Task: Search one way flight ticket for 2 adults, 2 children, 2 infants in seat in first from Montrose: Montrose Regional Airport to Riverton: Central Wyoming Regional Airport (was Riverton Regional) on 5-4-2023. Choice of flights is United. Number of bags: 2 carry on bags. Price is upto 105000. Outbound departure time preference is 0:00.
Action: Mouse moved to (355, 334)
Screenshot: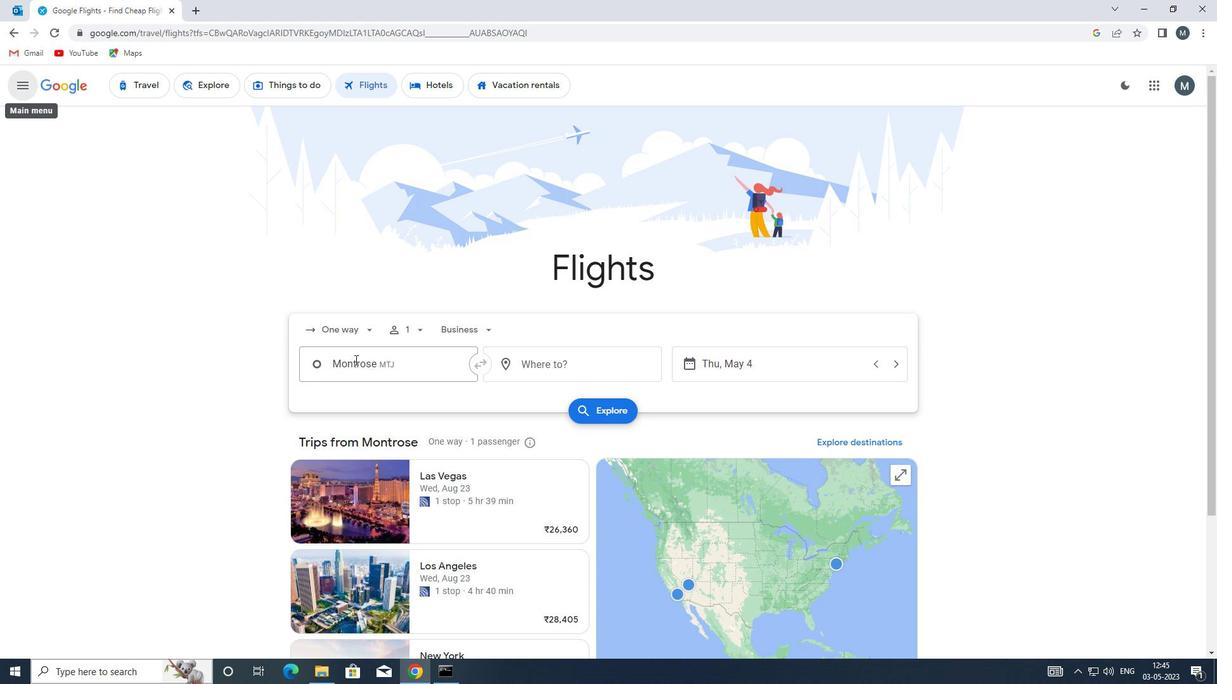 
Action: Mouse pressed left at (355, 334)
Screenshot: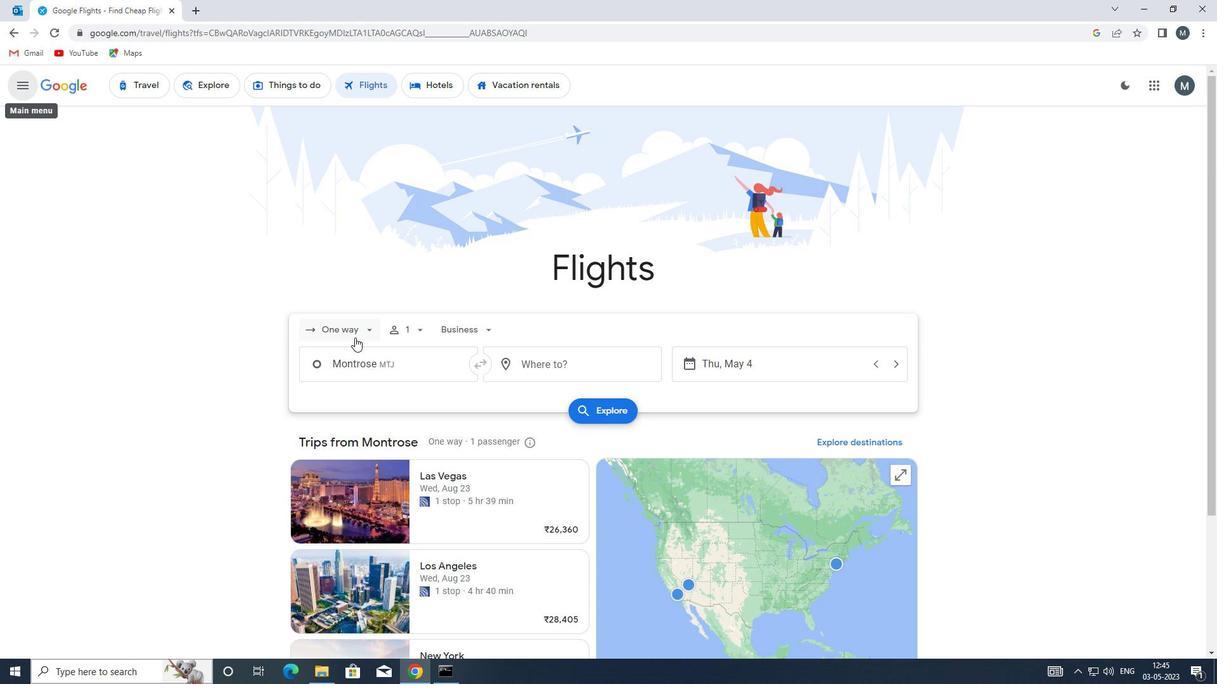 
Action: Mouse moved to (377, 388)
Screenshot: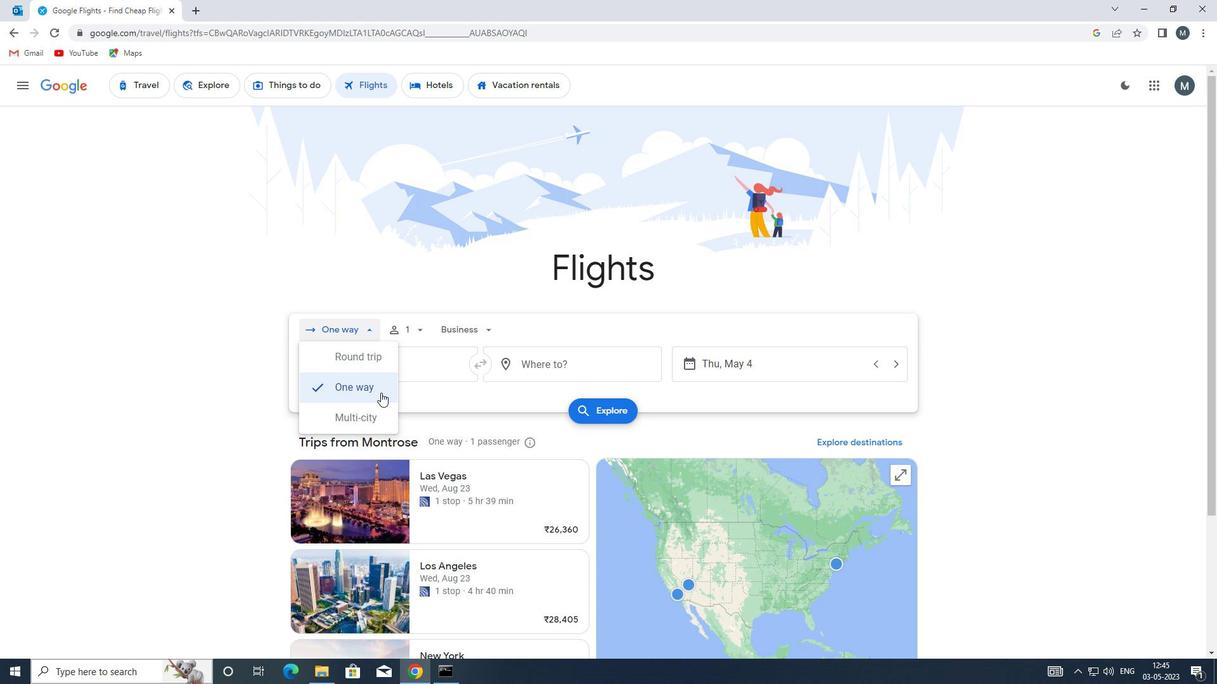 
Action: Mouse pressed left at (377, 388)
Screenshot: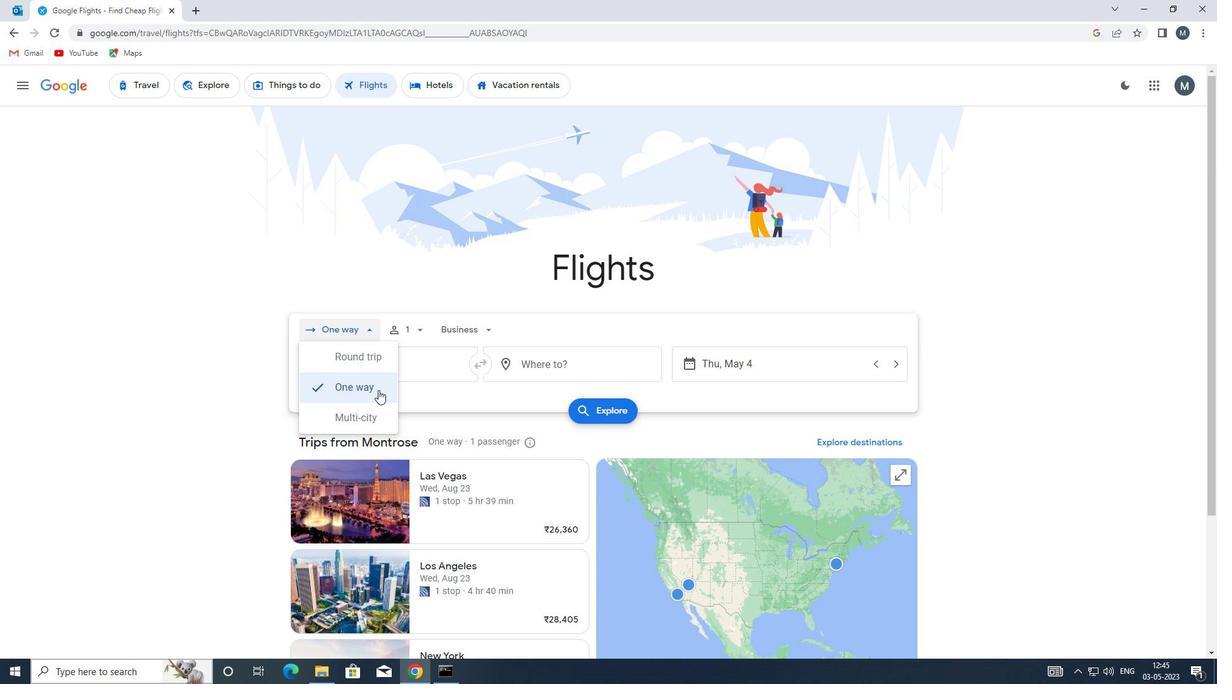 
Action: Mouse moved to (415, 327)
Screenshot: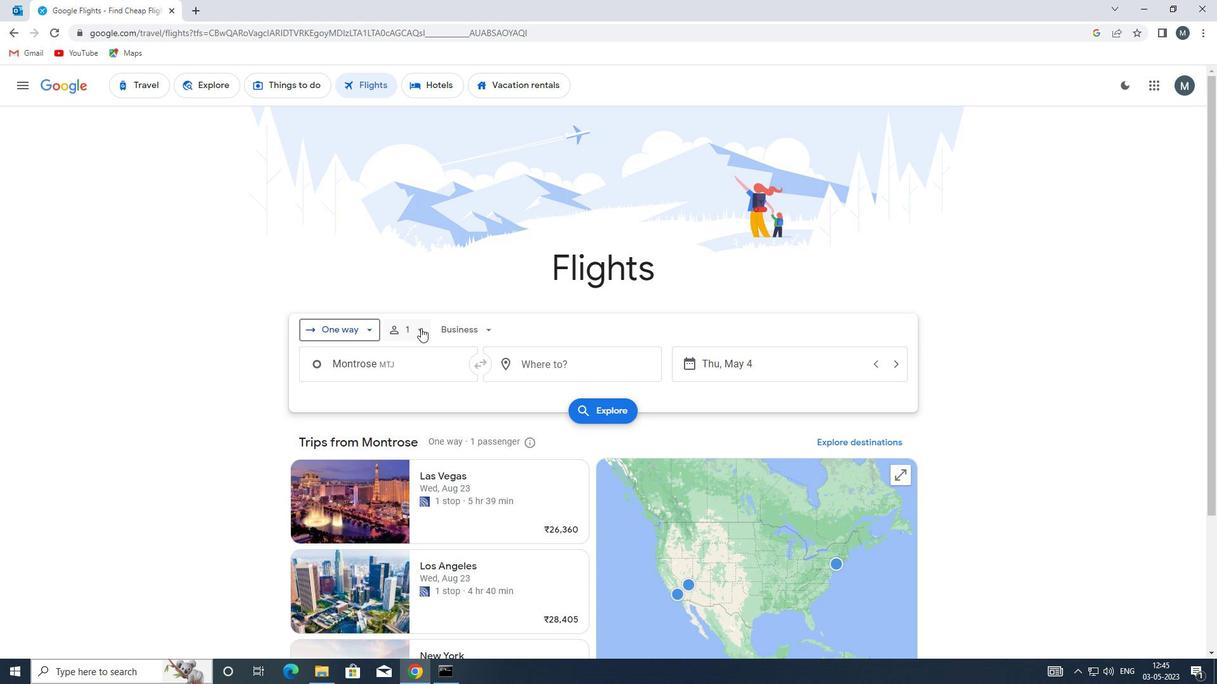 
Action: Mouse pressed left at (415, 327)
Screenshot: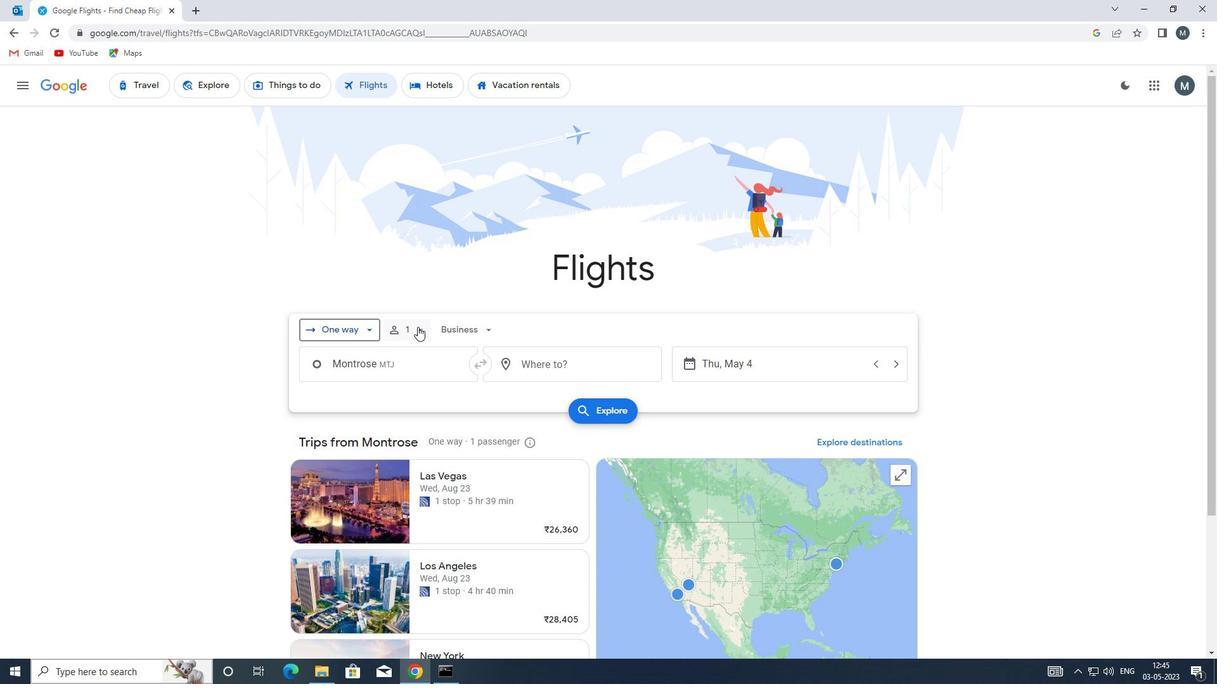 
Action: Mouse moved to (509, 360)
Screenshot: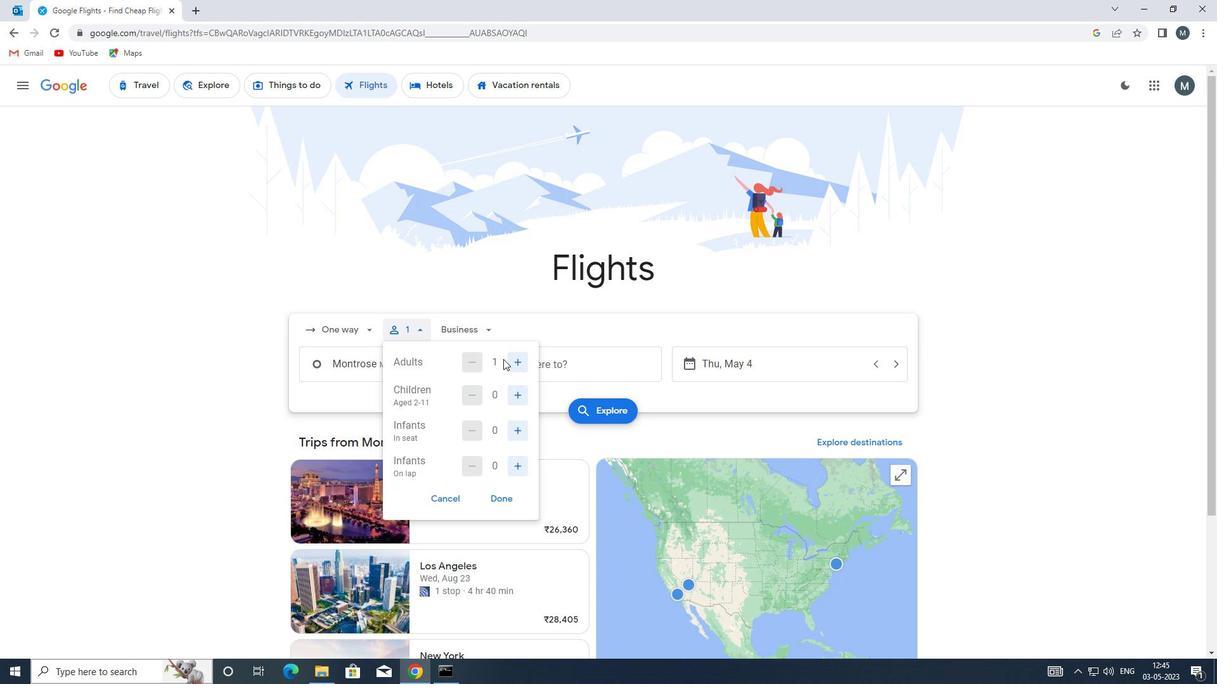 
Action: Mouse pressed left at (509, 360)
Screenshot: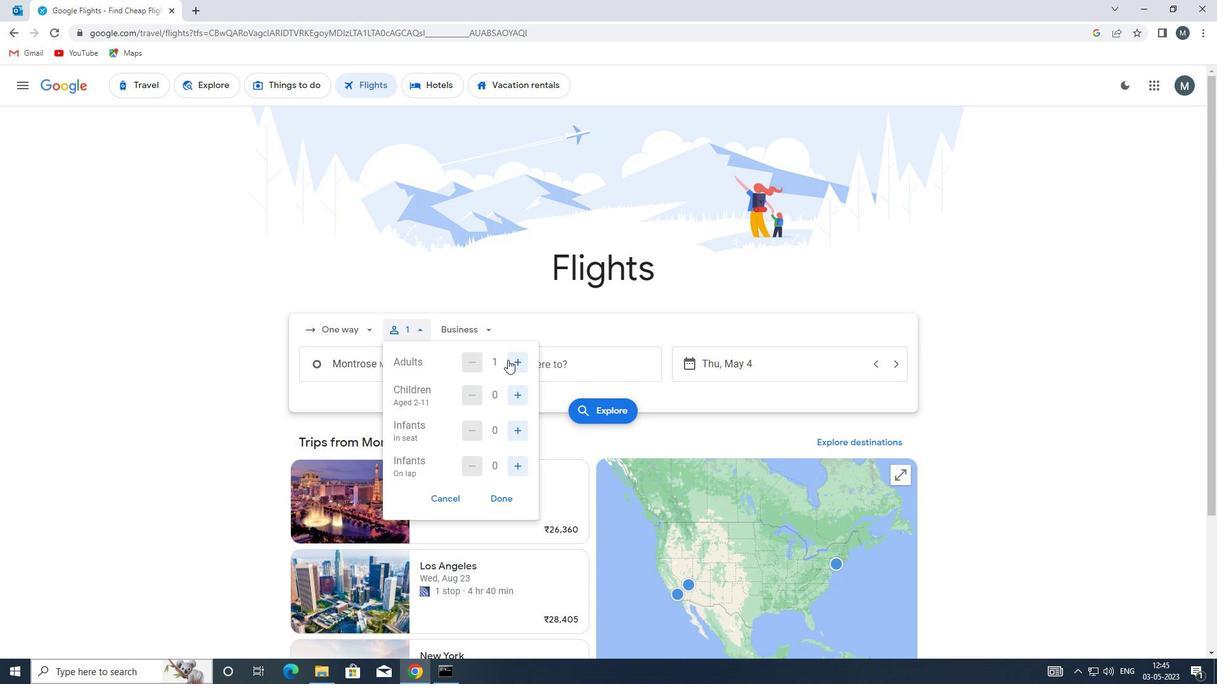 
Action: Mouse moved to (513, 394)
Screenshot: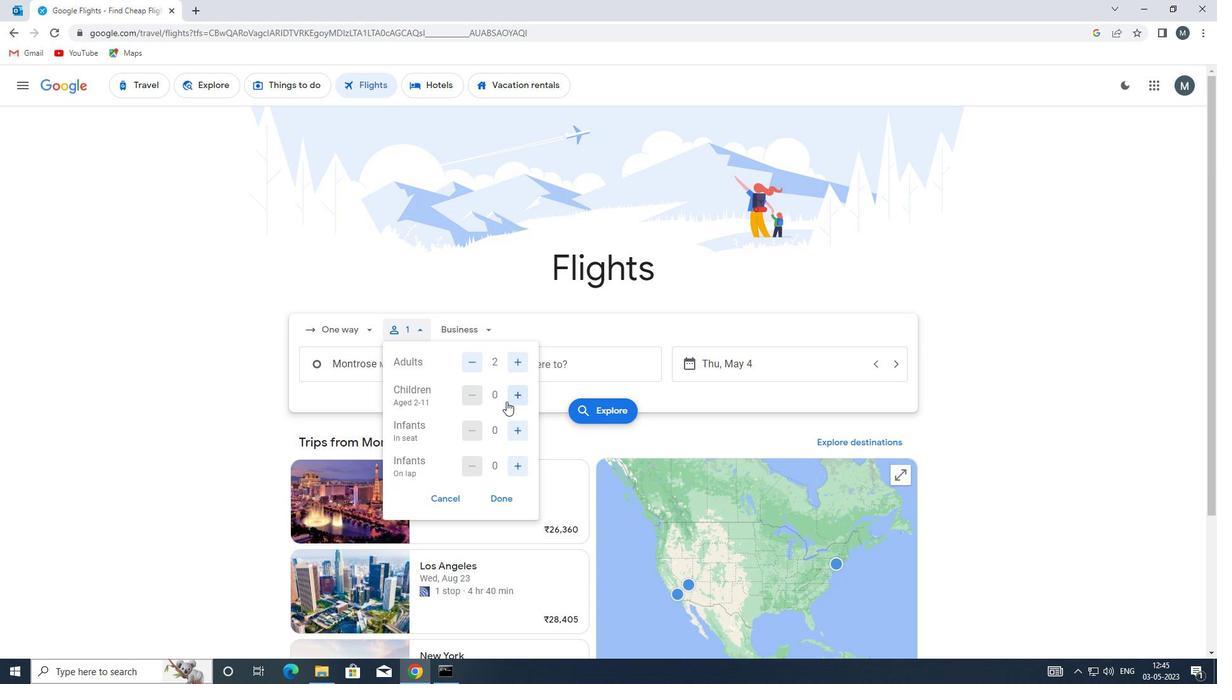 
Action: Mouse pressed left at (513, 394)
Screenshot: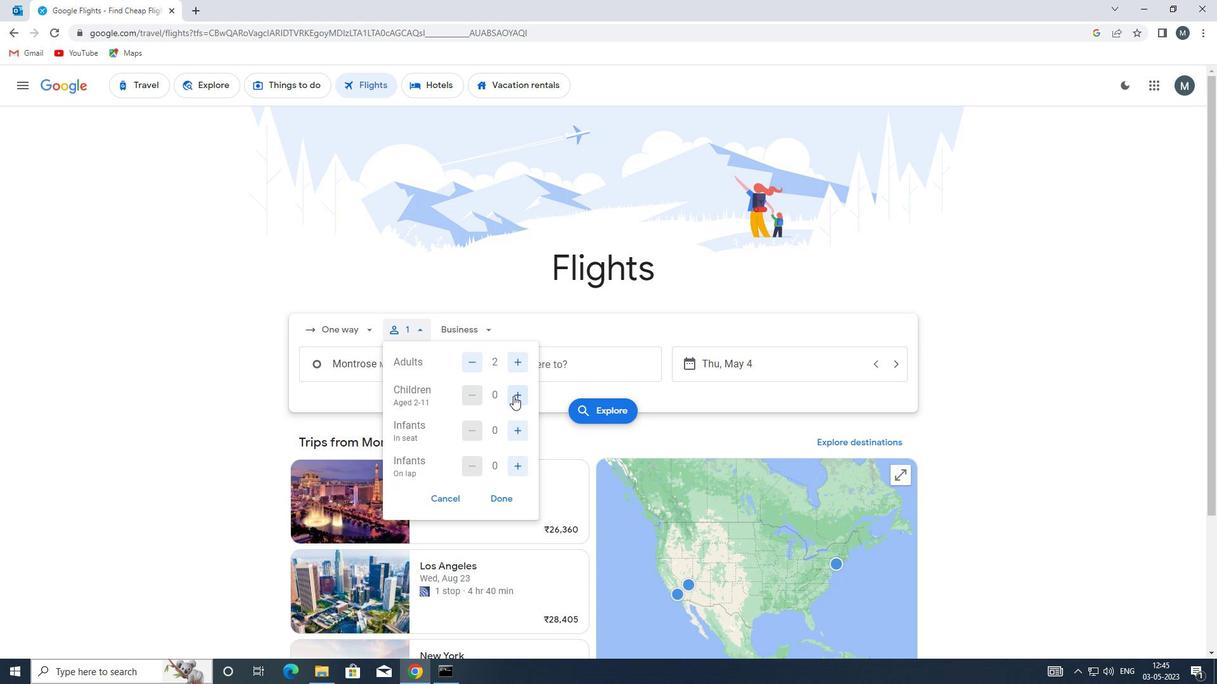 
Action: Mouse pressed left at (513, 394)
Screenshot: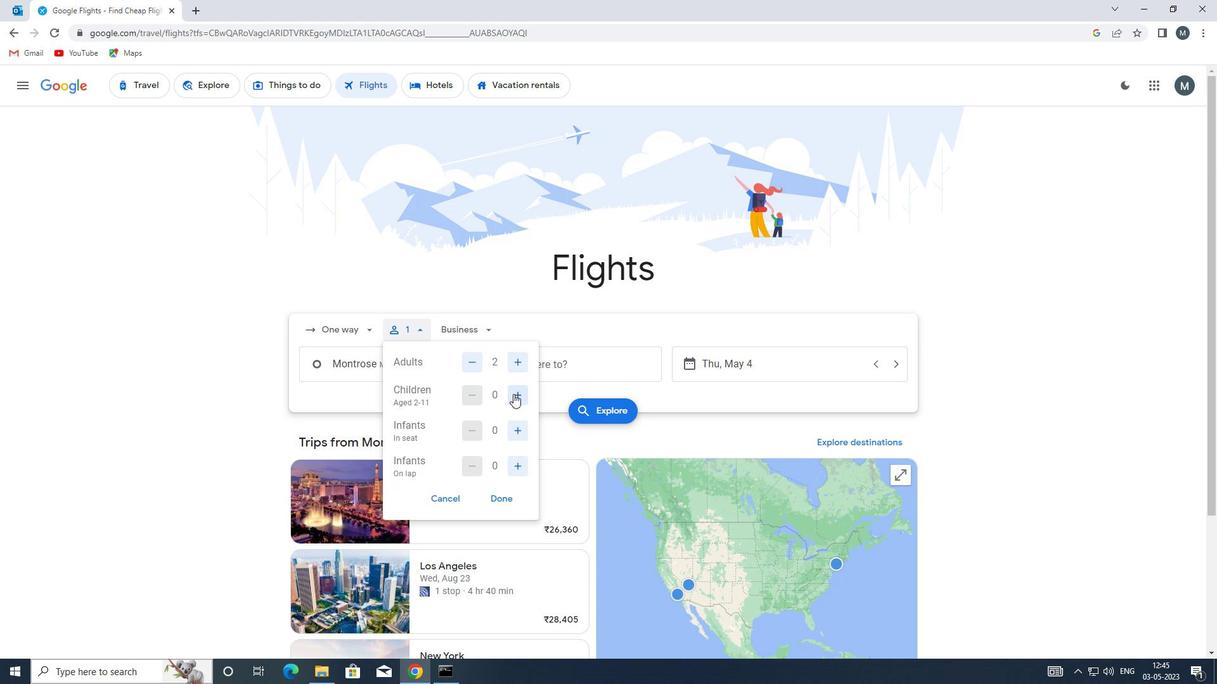 
Action: Mouse moved to (516, 427)
Screenshot: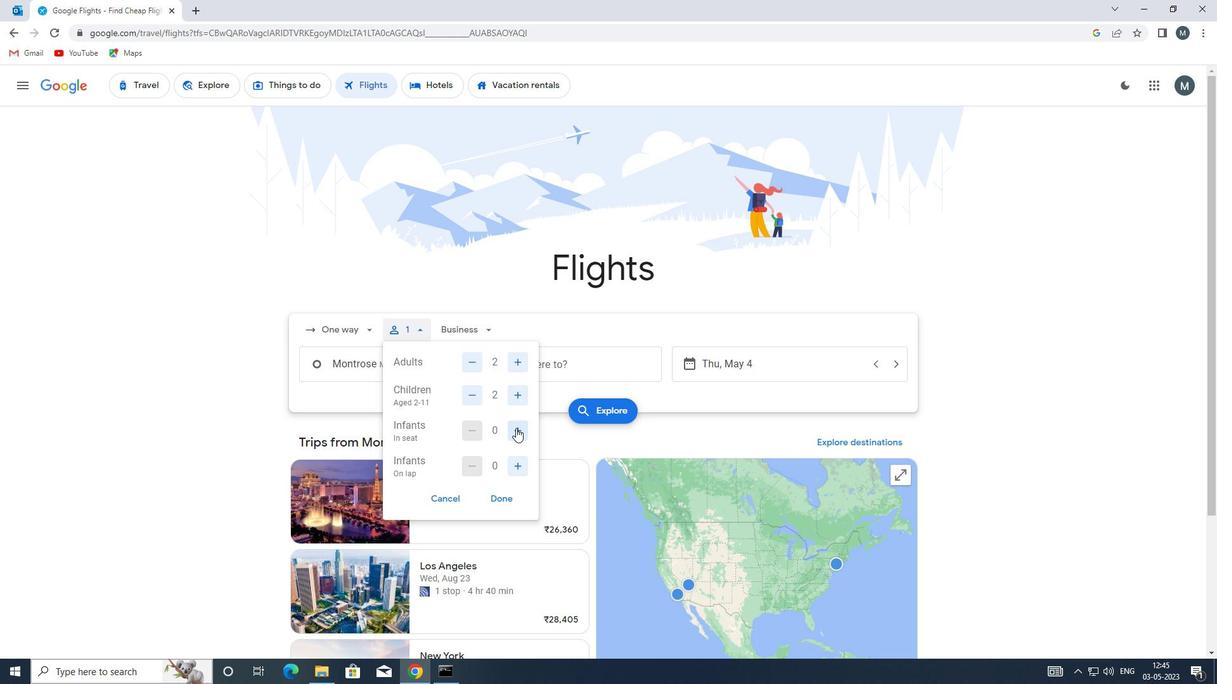 
Action: Mouse pressed left at (516, 427)
Screenshot: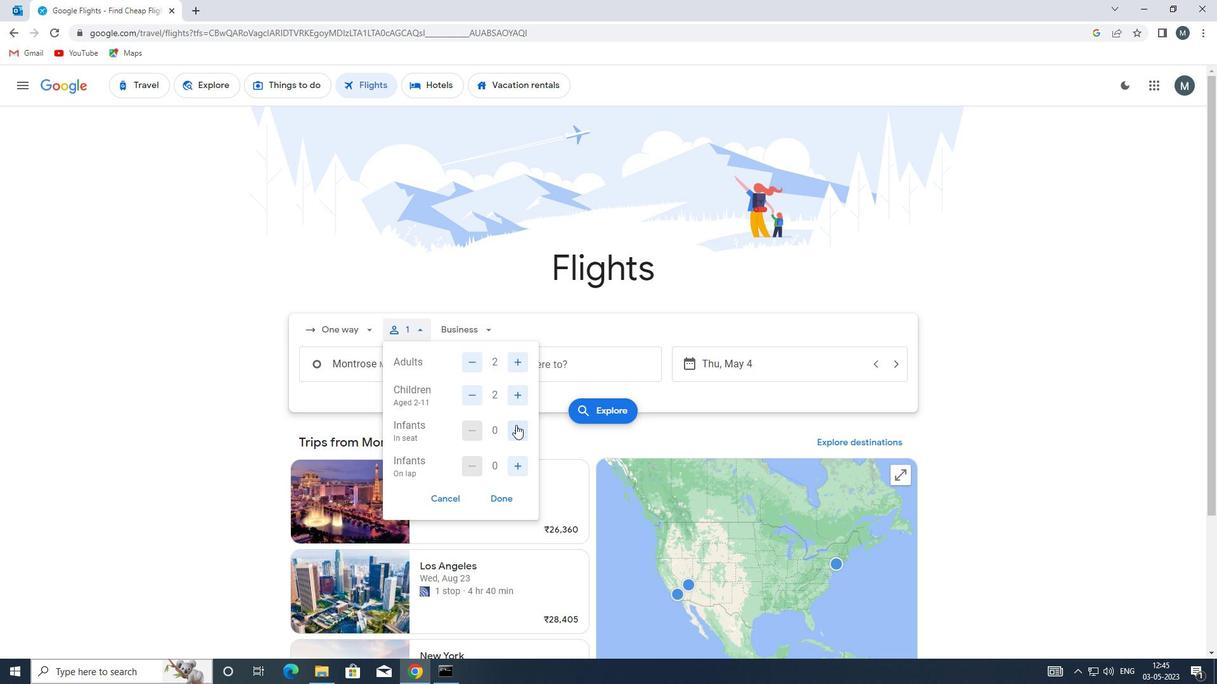 
Action: Mouse pressed left at (516, 427)
Screenshot: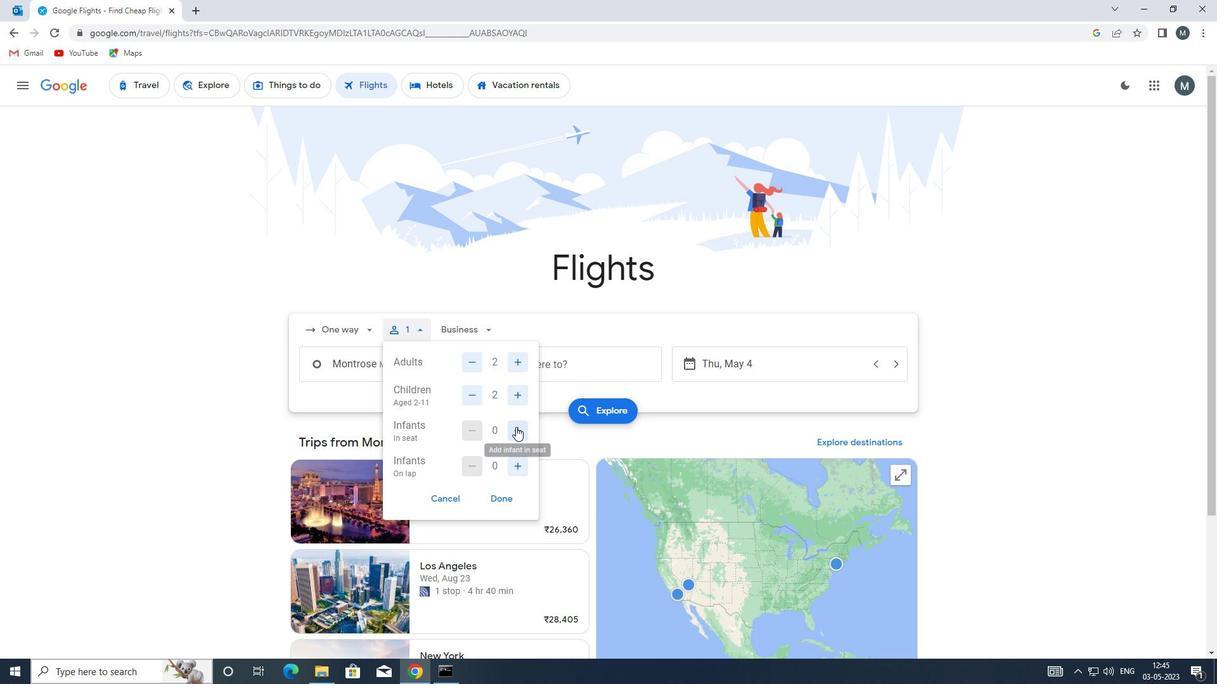 
Action: Mouse moved to (510, 496)
Screenshot: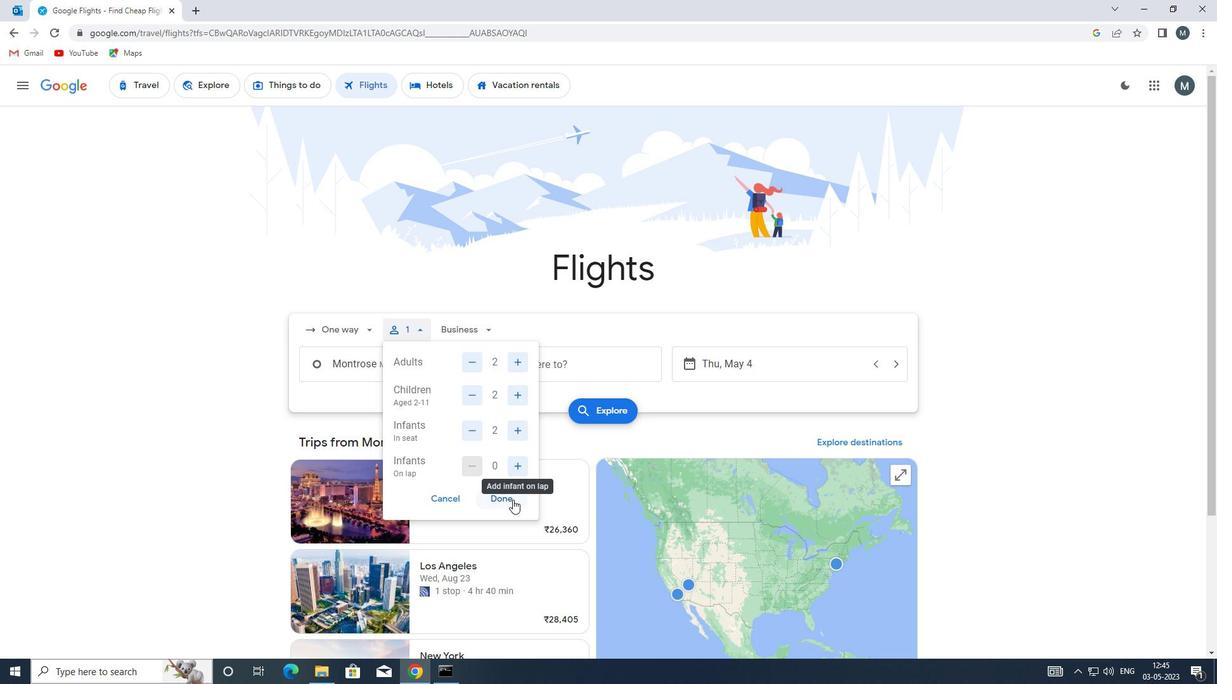 
Action: Mouse pressed left at (510, 496)
Screenshot: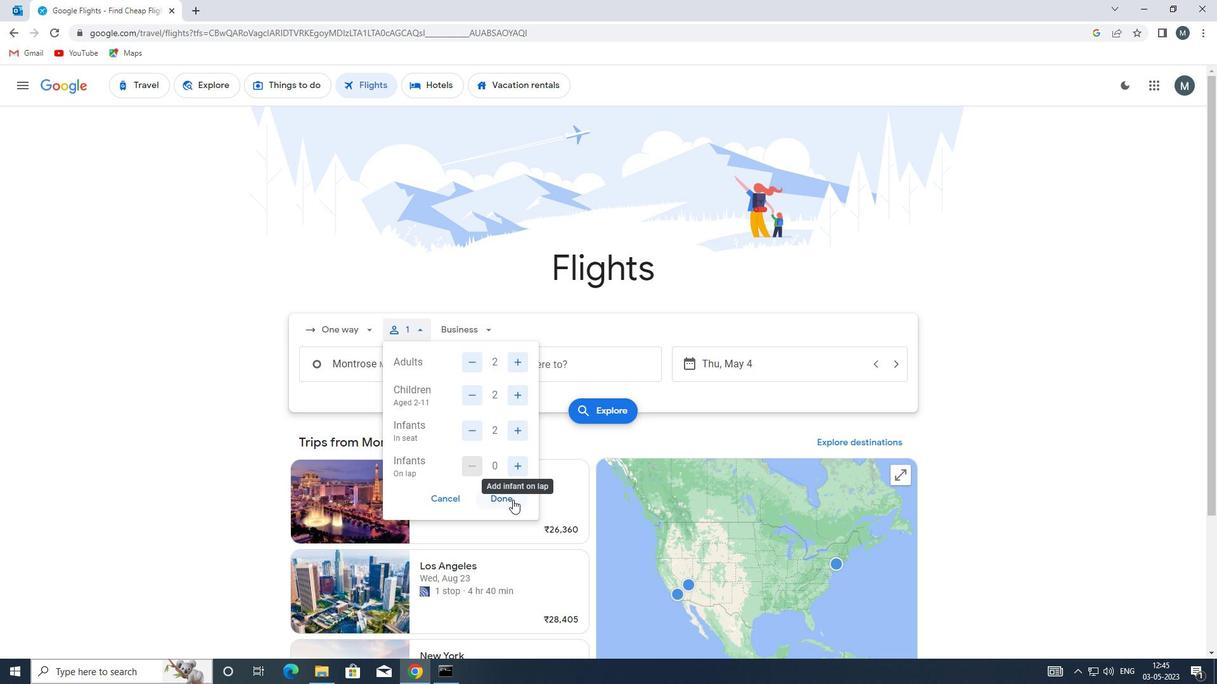 
Action: Mouse moved to (492, 326)
Screenshot: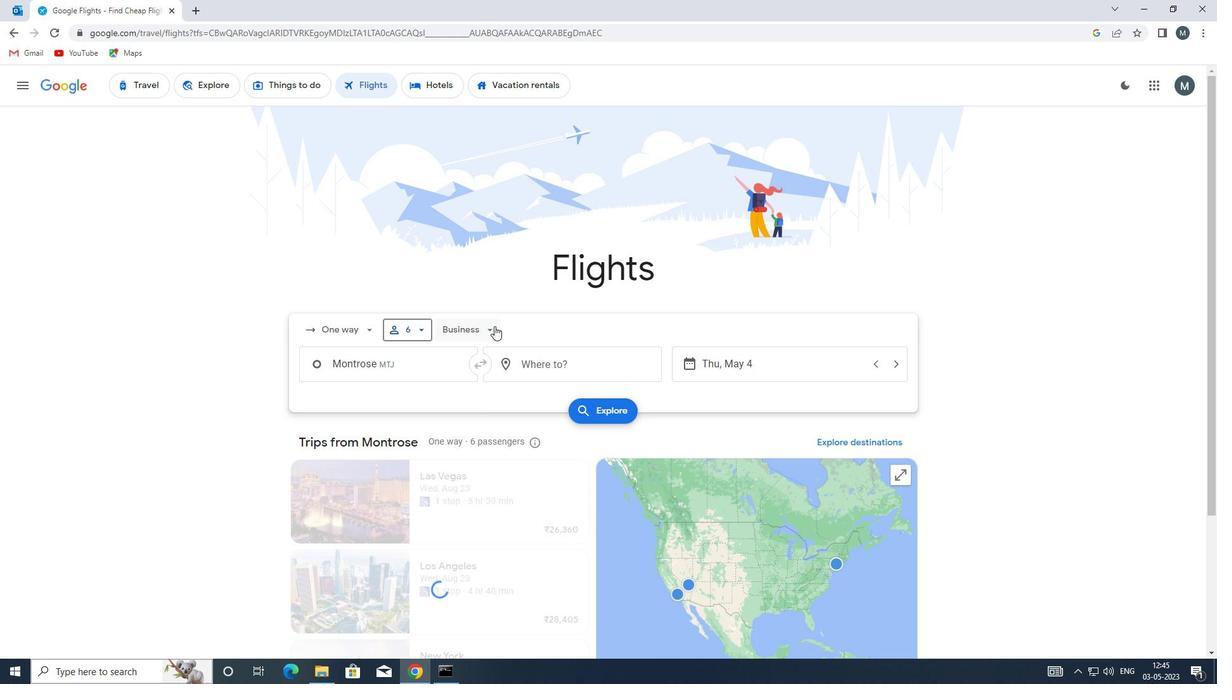 
Action: Mouse pressed left at (492, 326)
Screenshot: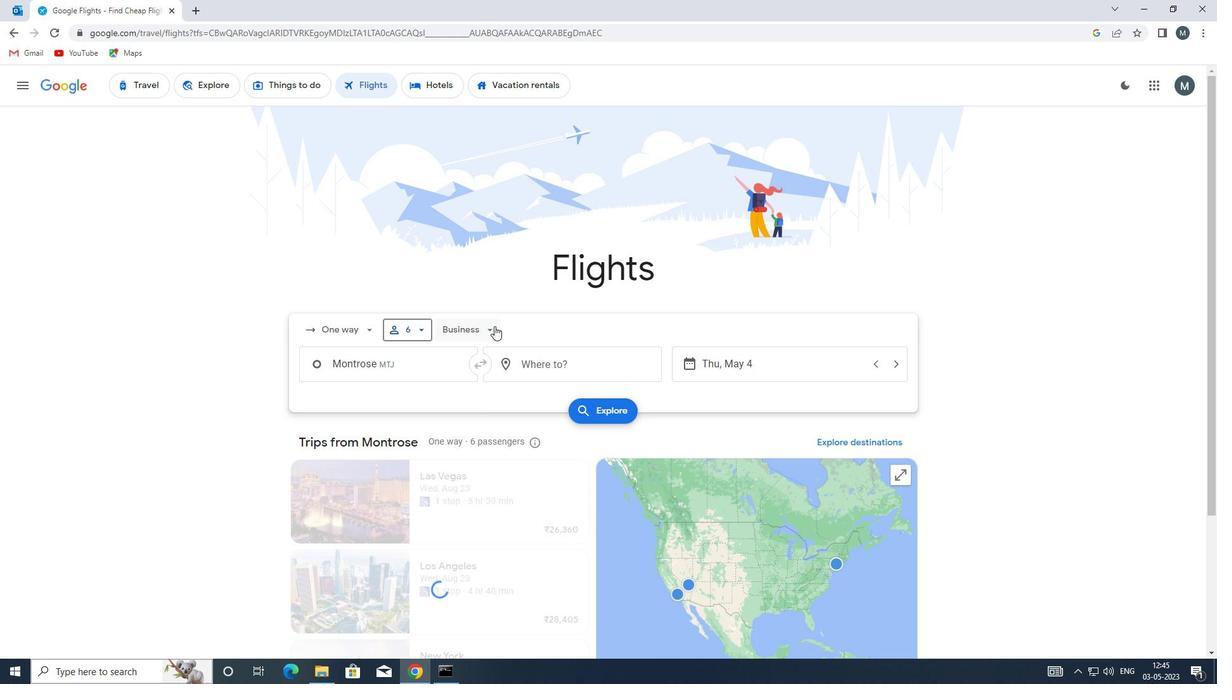 
Action: Mouse moved to (492, 445)
Screenshot: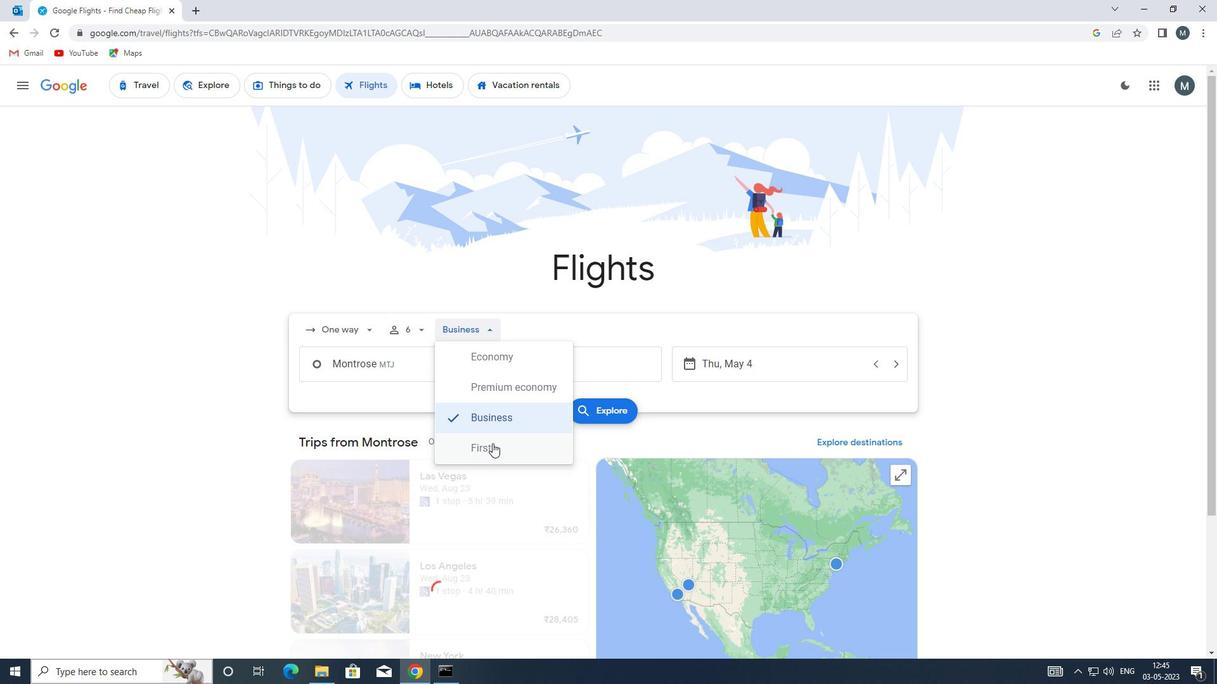 
Action: Mouse pressed left at (492, 445)
Screenshot: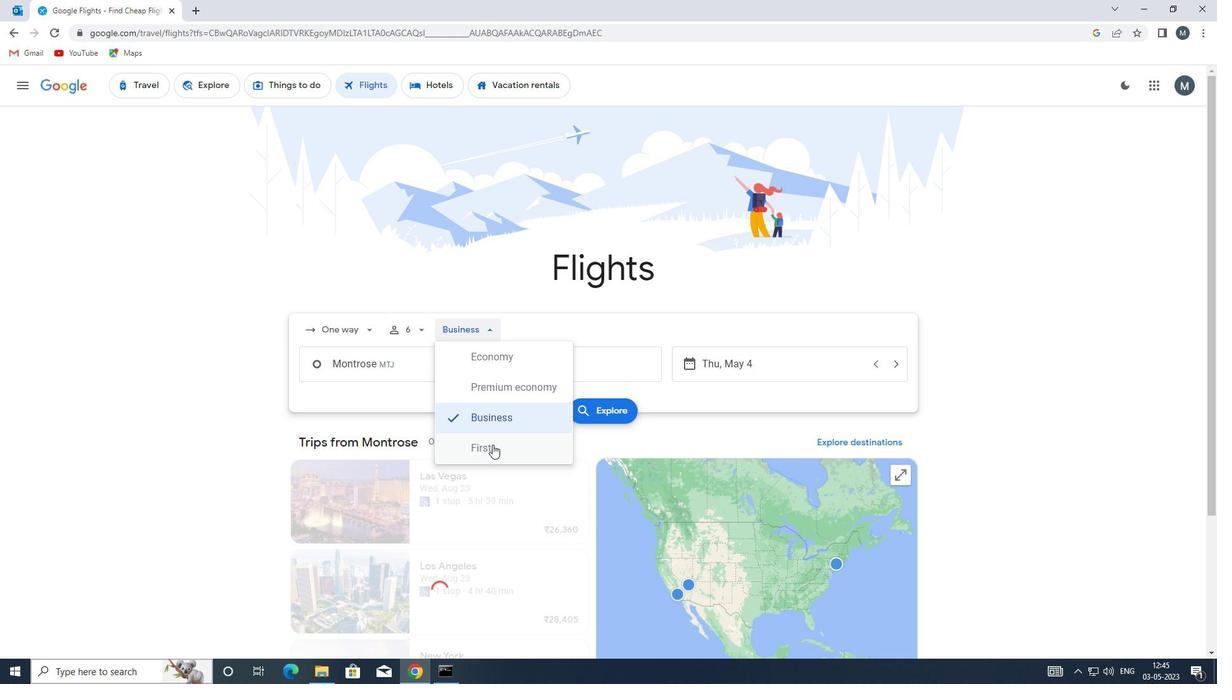 
Action: Mouse moved to (405, 370)
Screenshot: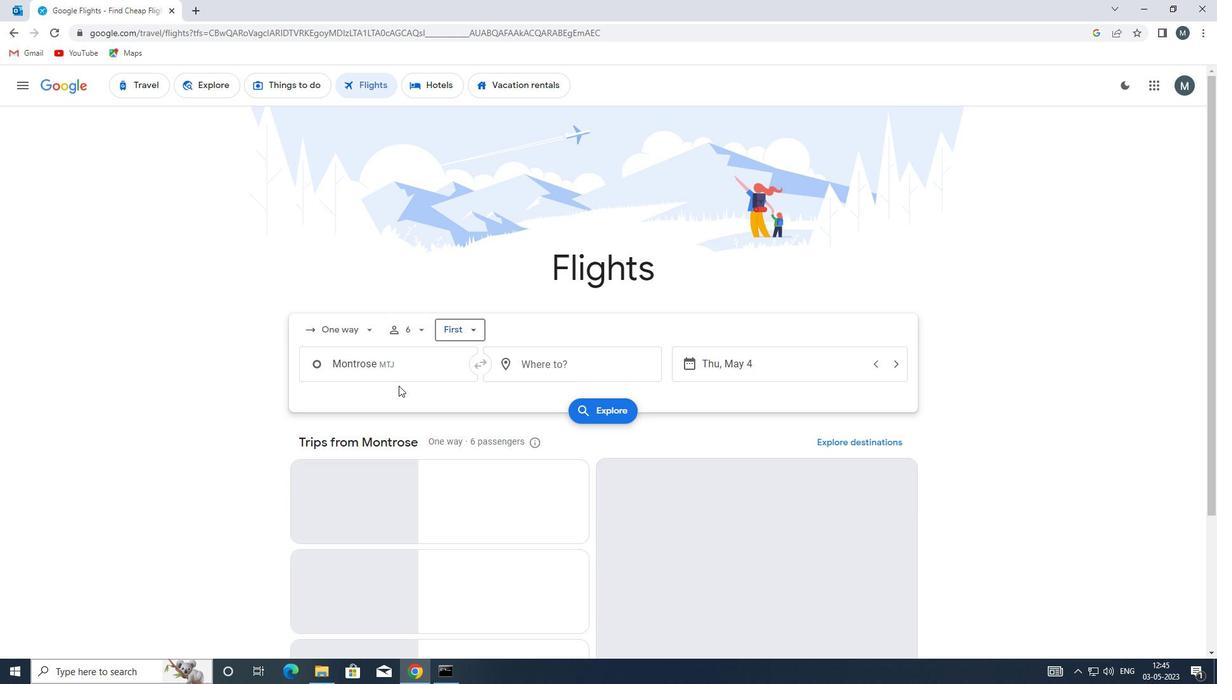 
Action: Mouse pressed left at (405, 370)
Screenshot: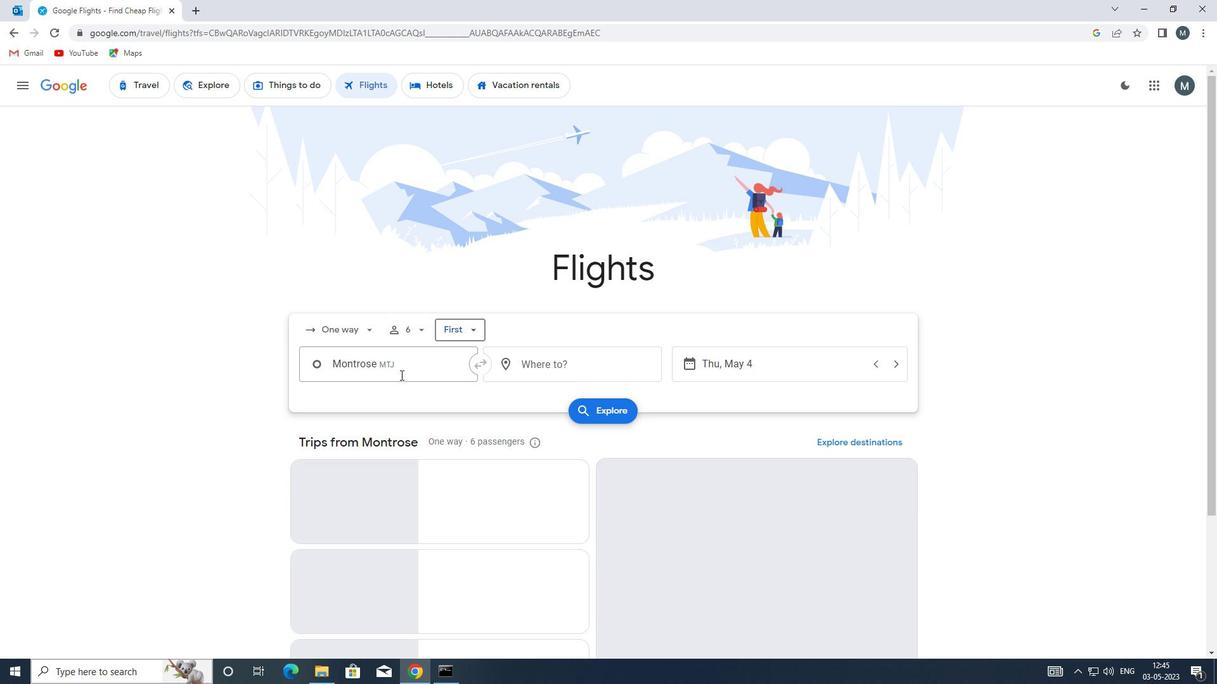 
Action: Key pressed <Key.enter>
Screenshot: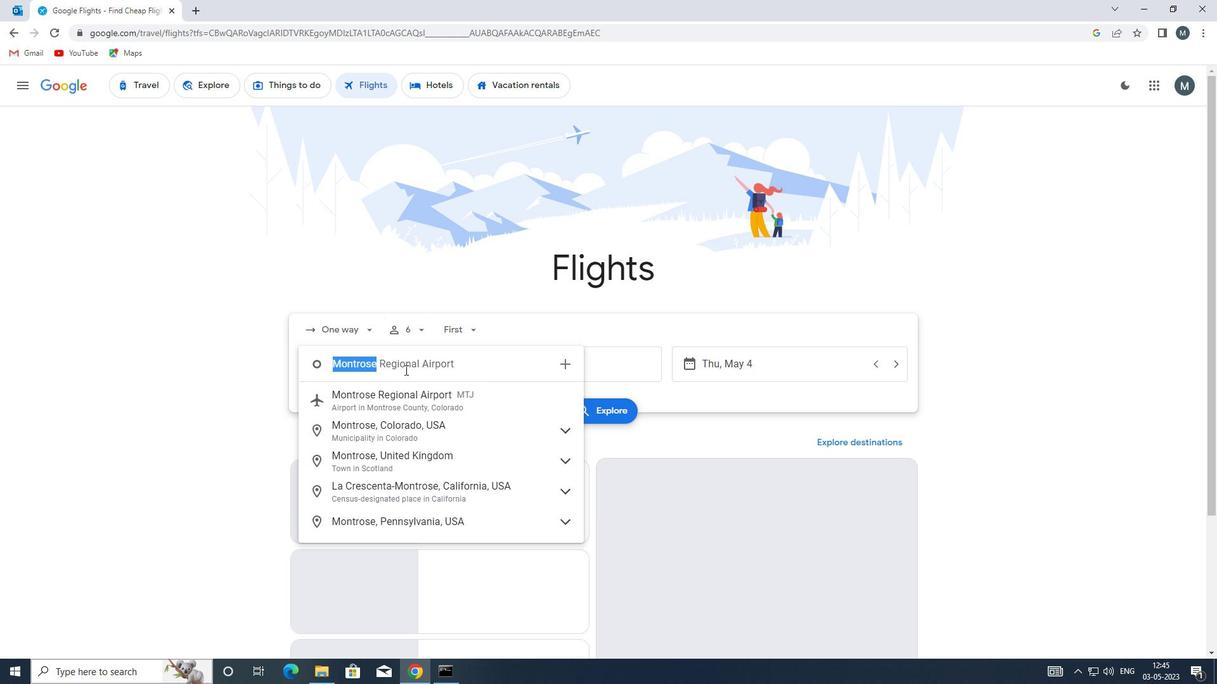 
Action: Mouse moved to (531, 365)
Screenshot: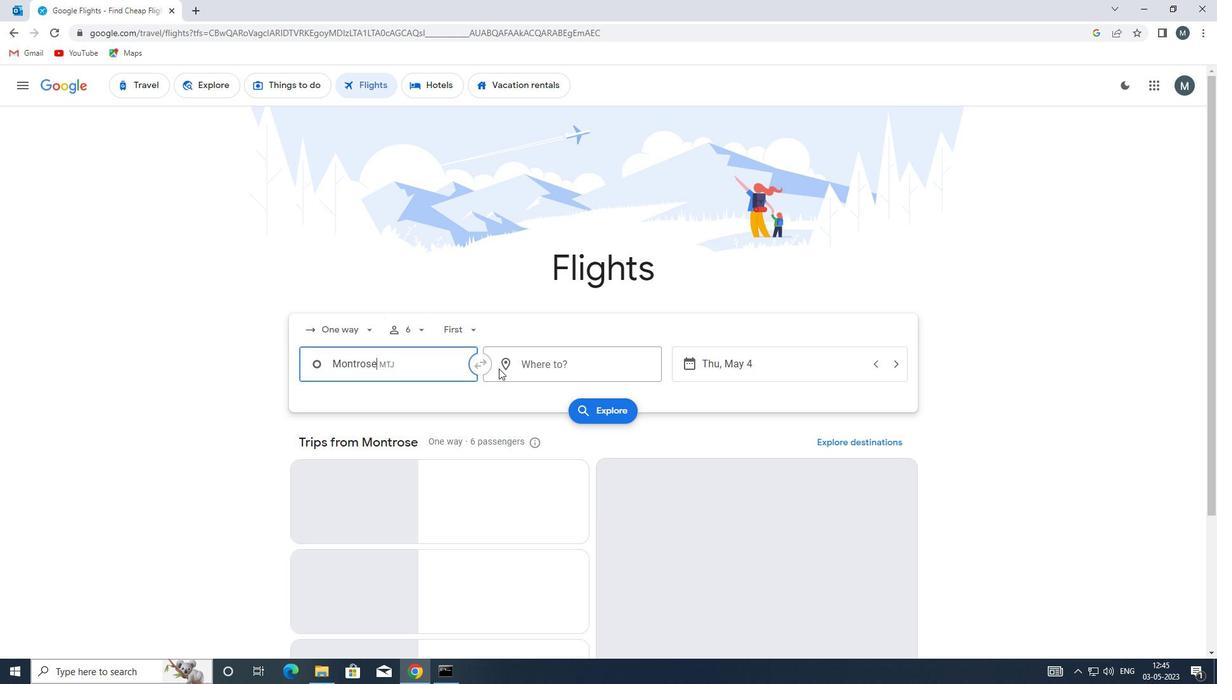 
Action: Mouse pressed left at (531, 365)
Screenshot: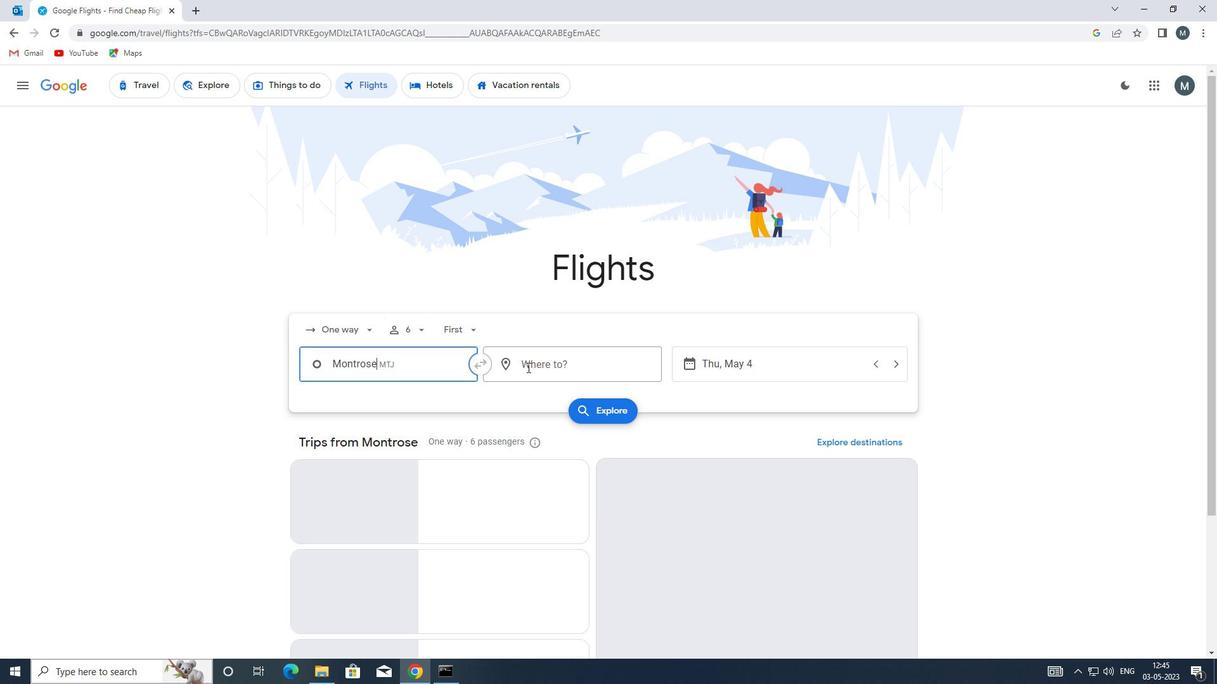 
Action: Key pressed riw
Screenshot: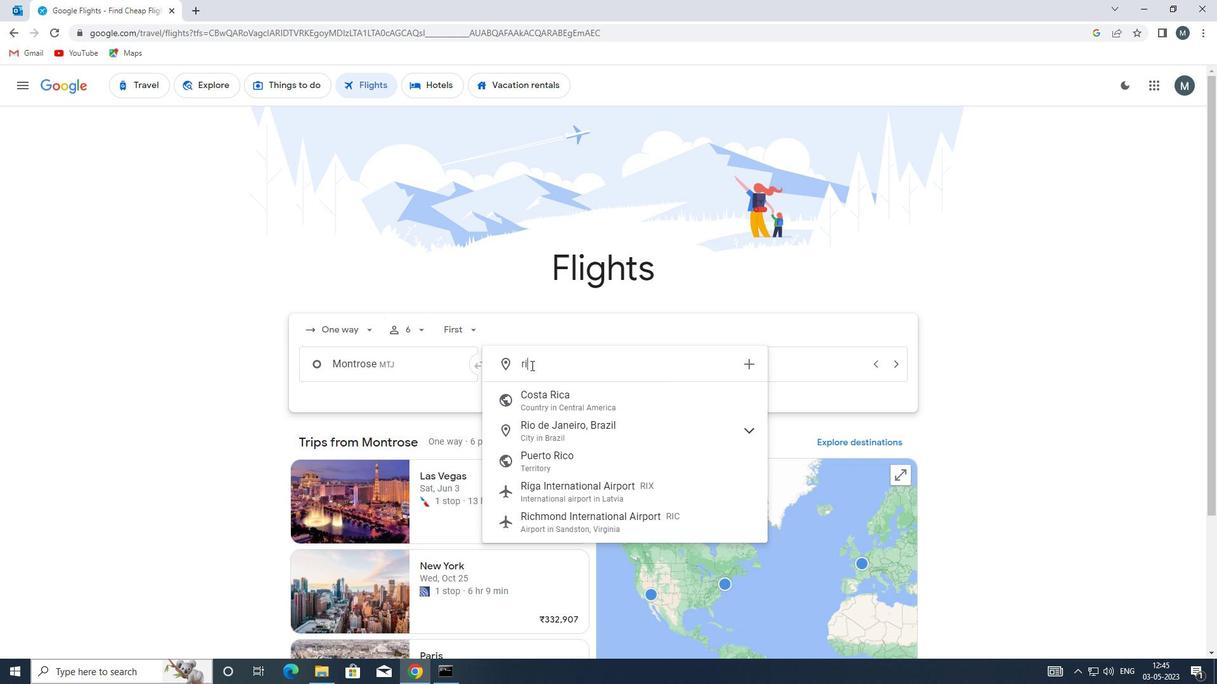 
Action: Mouse moved to (577, 405)
Screenshot: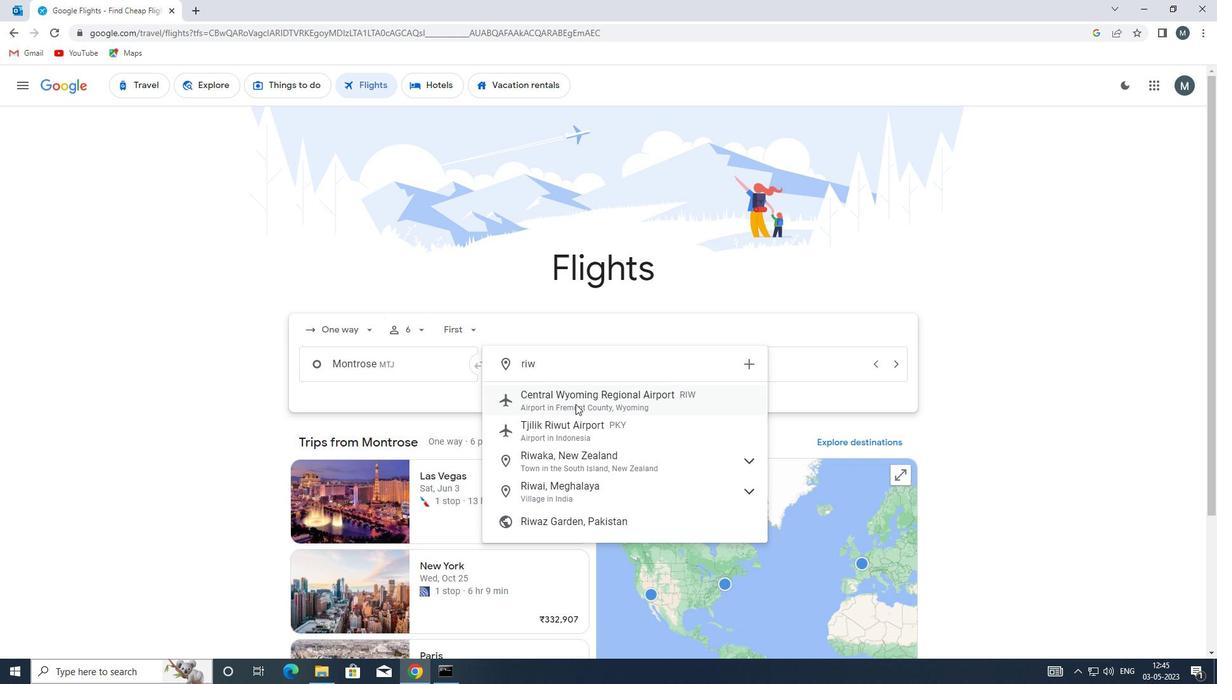 
Action: Mouse pressed left at (577, 405)
Screenshot: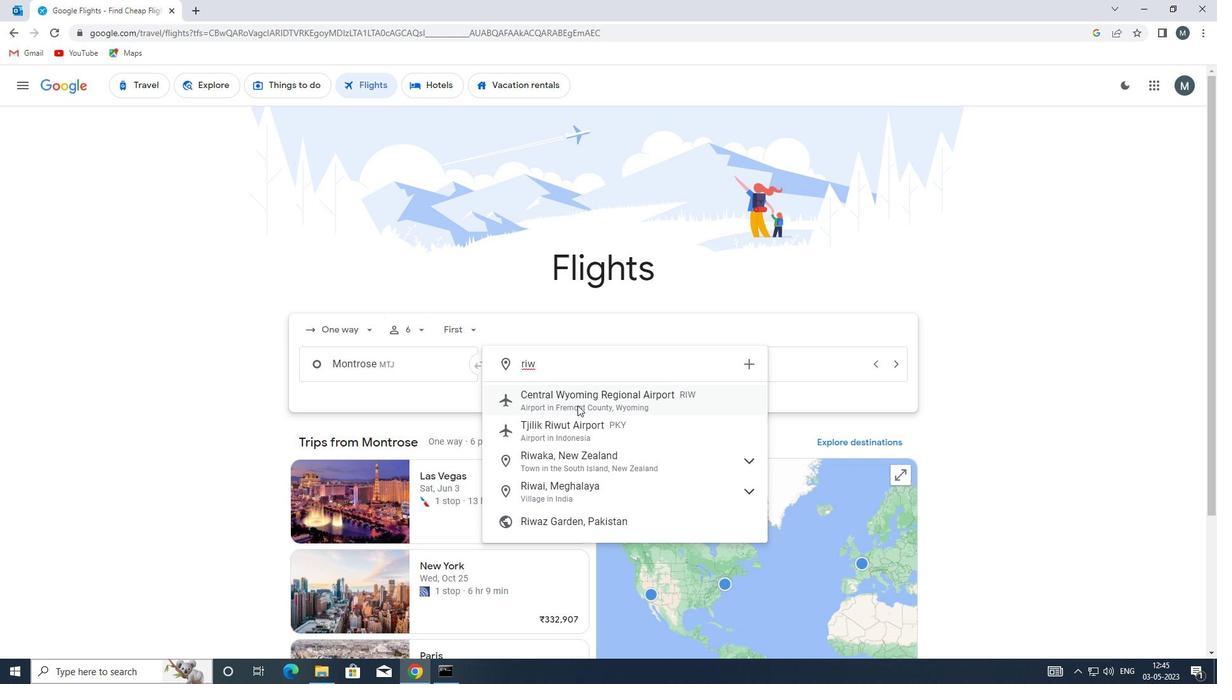 
Action: Mouse moved to (710, 364)
Screenshot: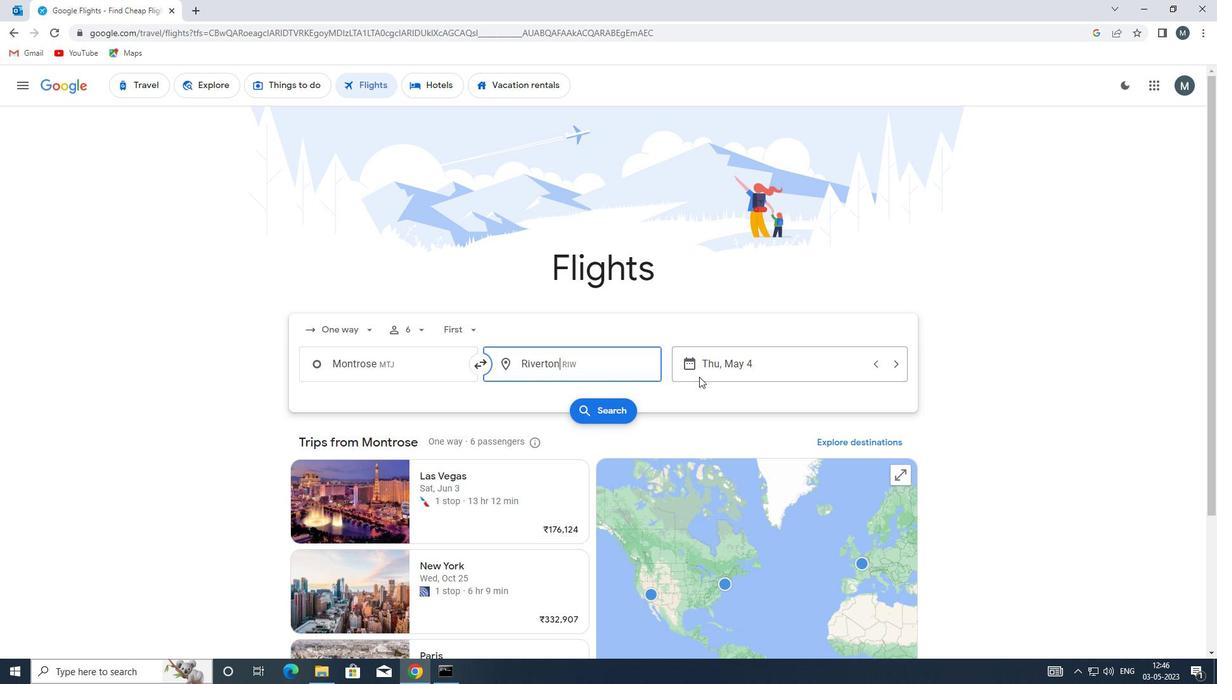 
Action: Mouse pressed left at (710, 364)
Screenshot: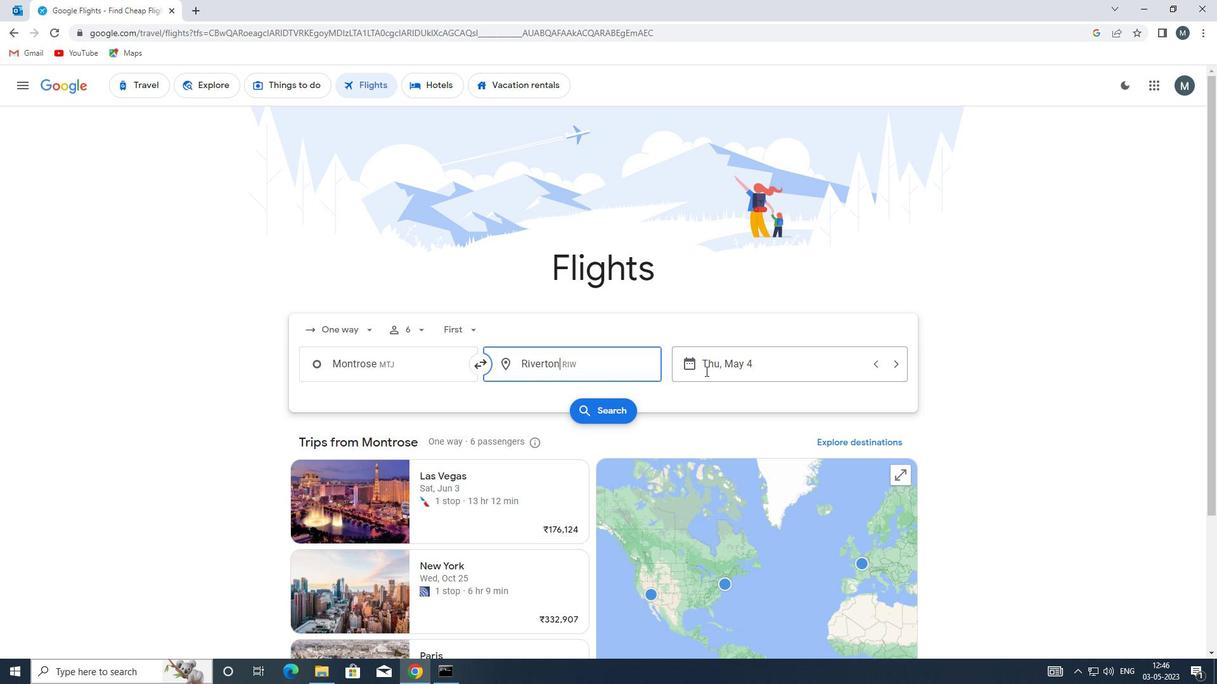 
Action: Mouse moved to (576, 429)
Screenshot: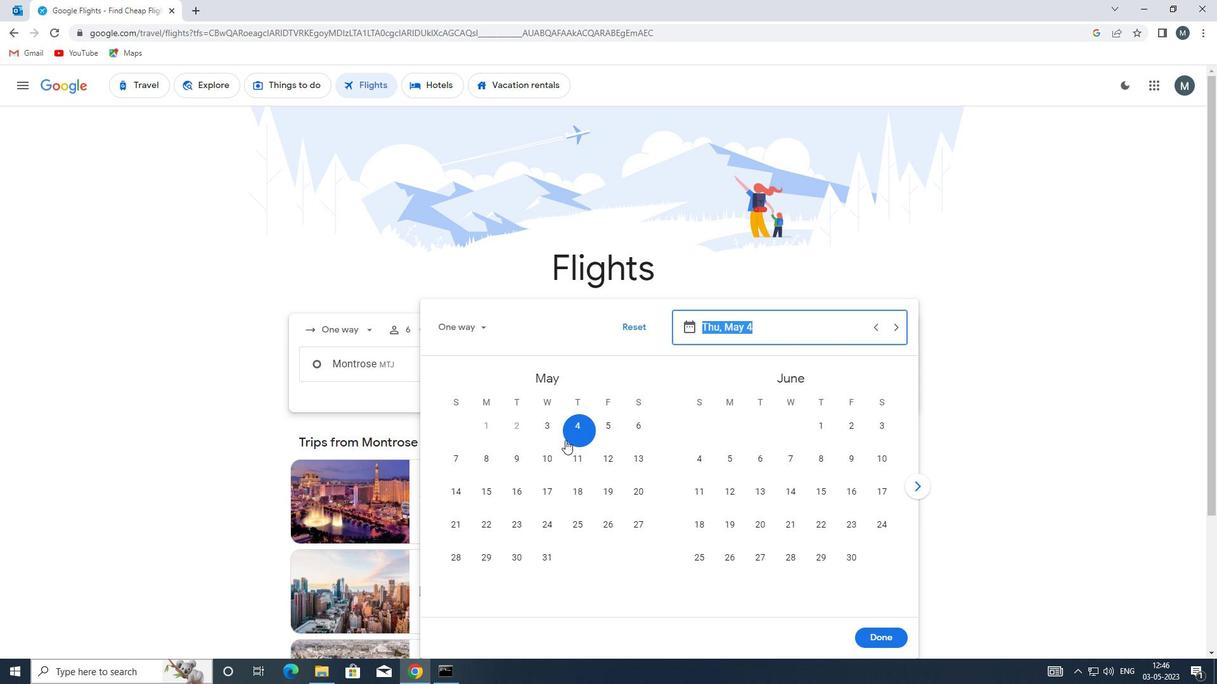 
Action: Mouse pressed left at (576, 429)
Screenshot: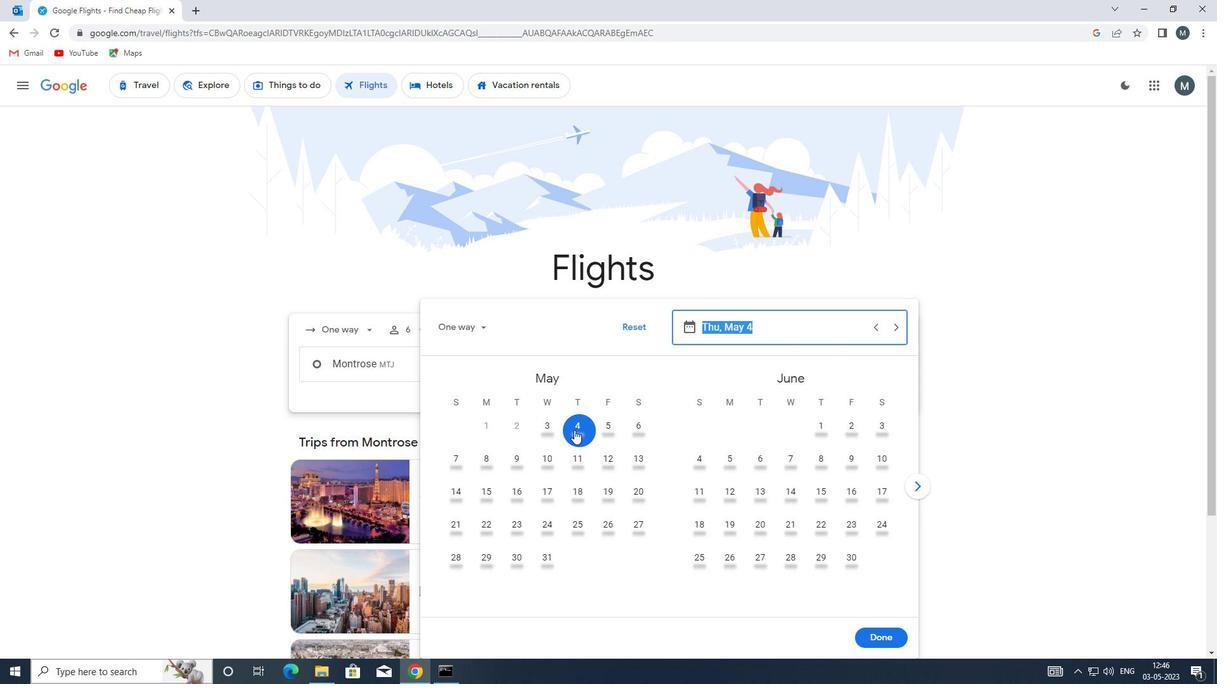 
Action: Mouse moved to (866, 635)
Screenshot: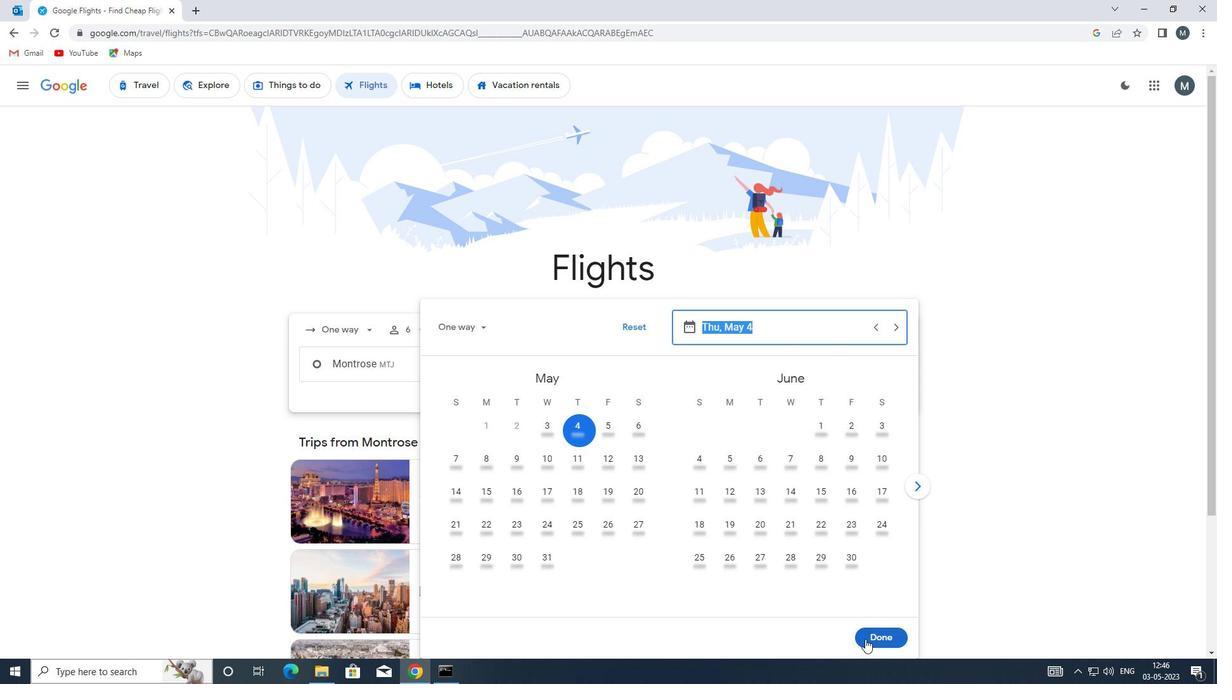 
Action: Mouse pressed left at (866, 635)
Screenshot: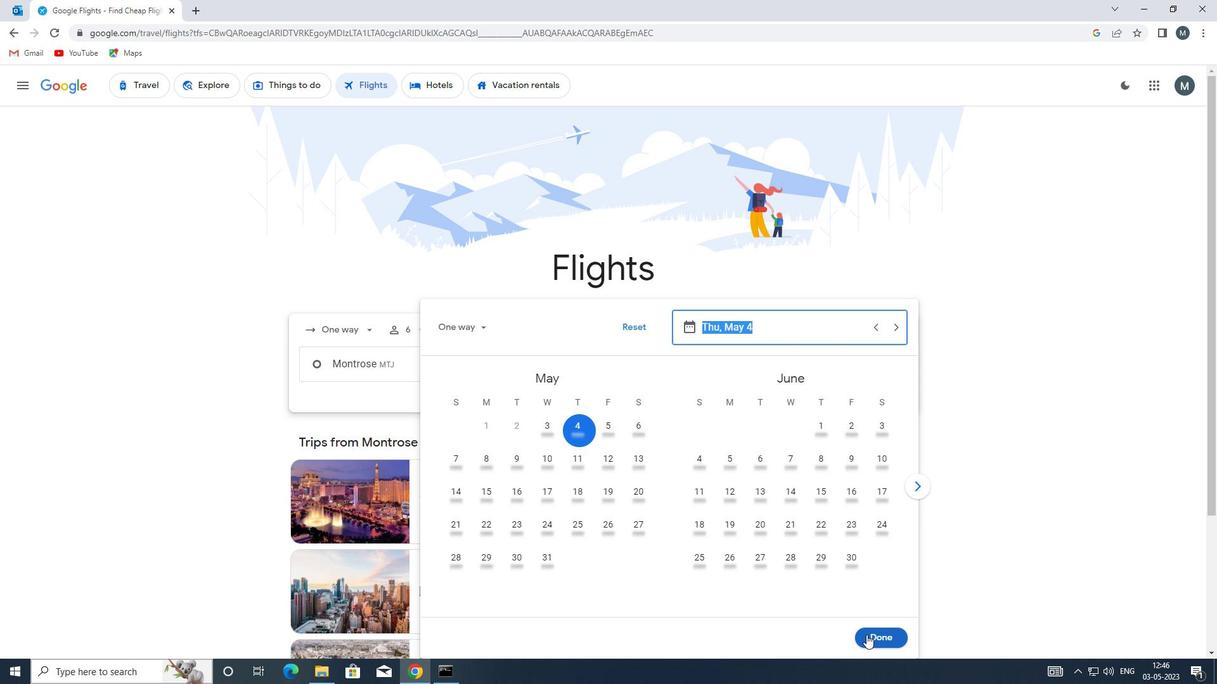 
Action: Mouse moved to (587, 409)
Screenshot: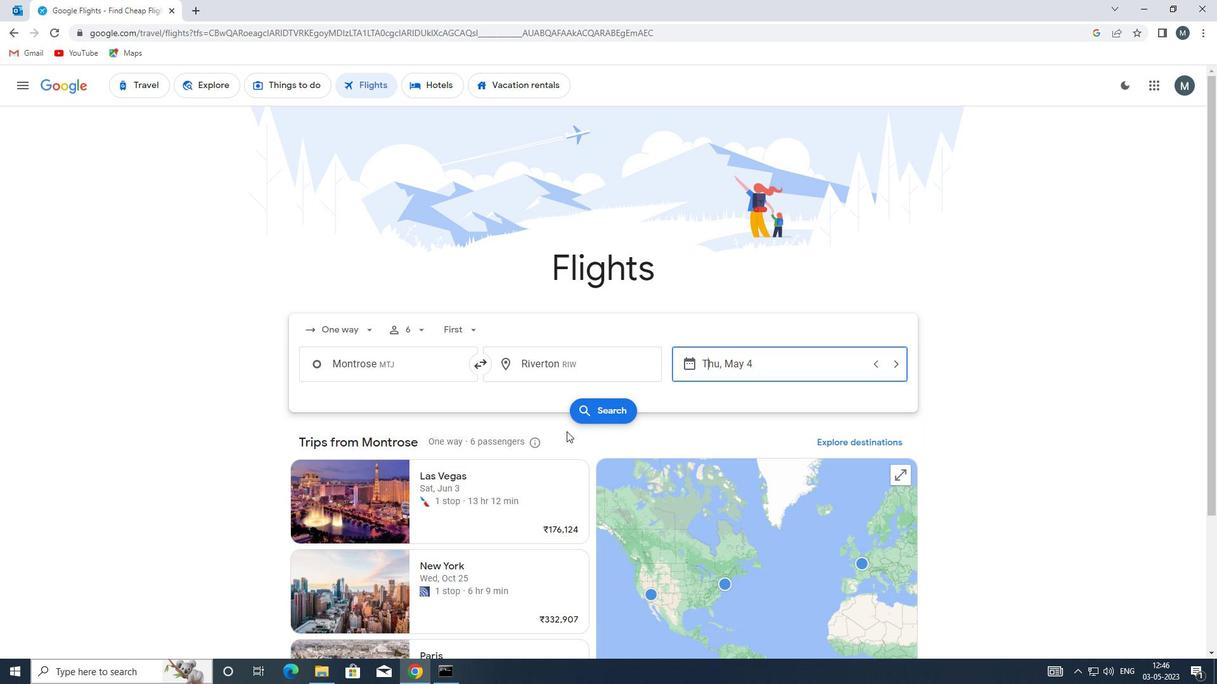 
Action: Mouse pressed left at (587, 409)
Screenshot: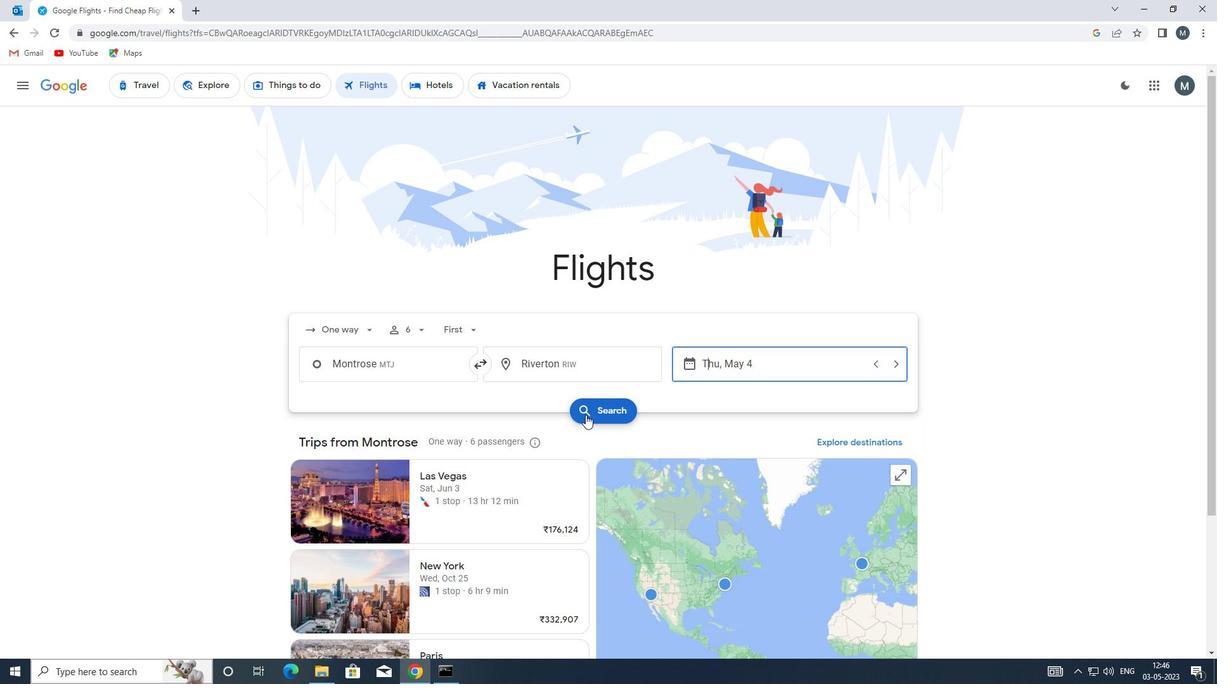 
Action: Mouse moved to (310, 201)
Screenshot: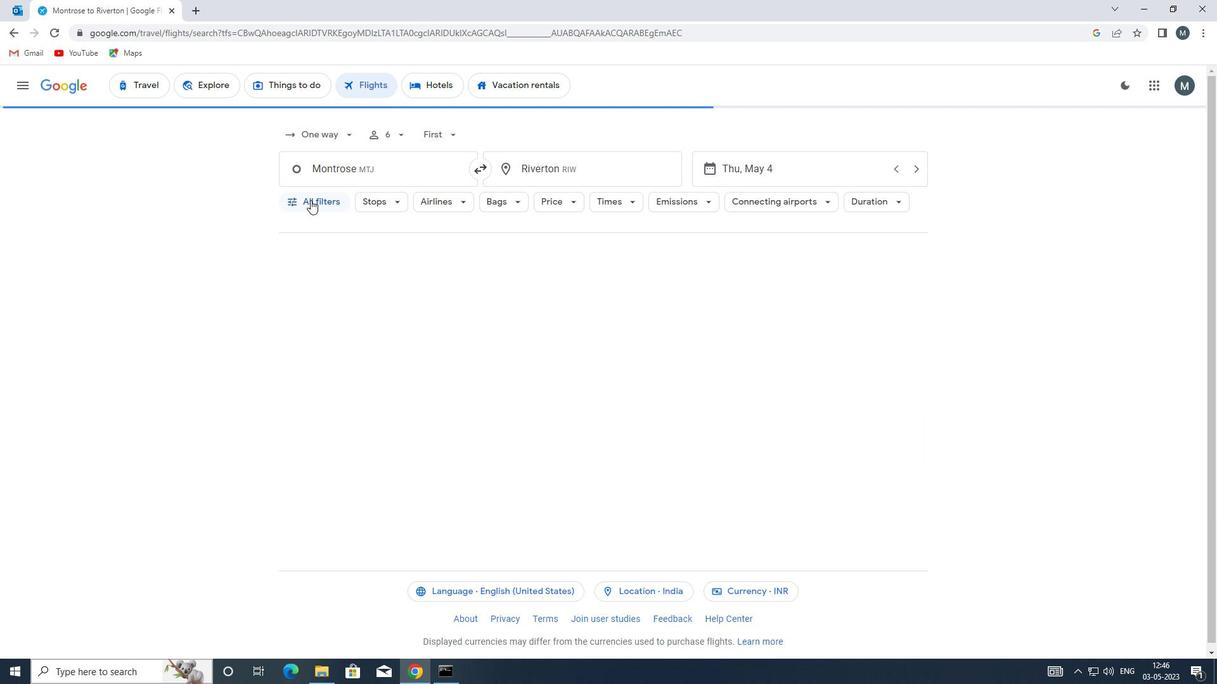 
Action: Mouse pressed left at (310, 201)
Screenshot: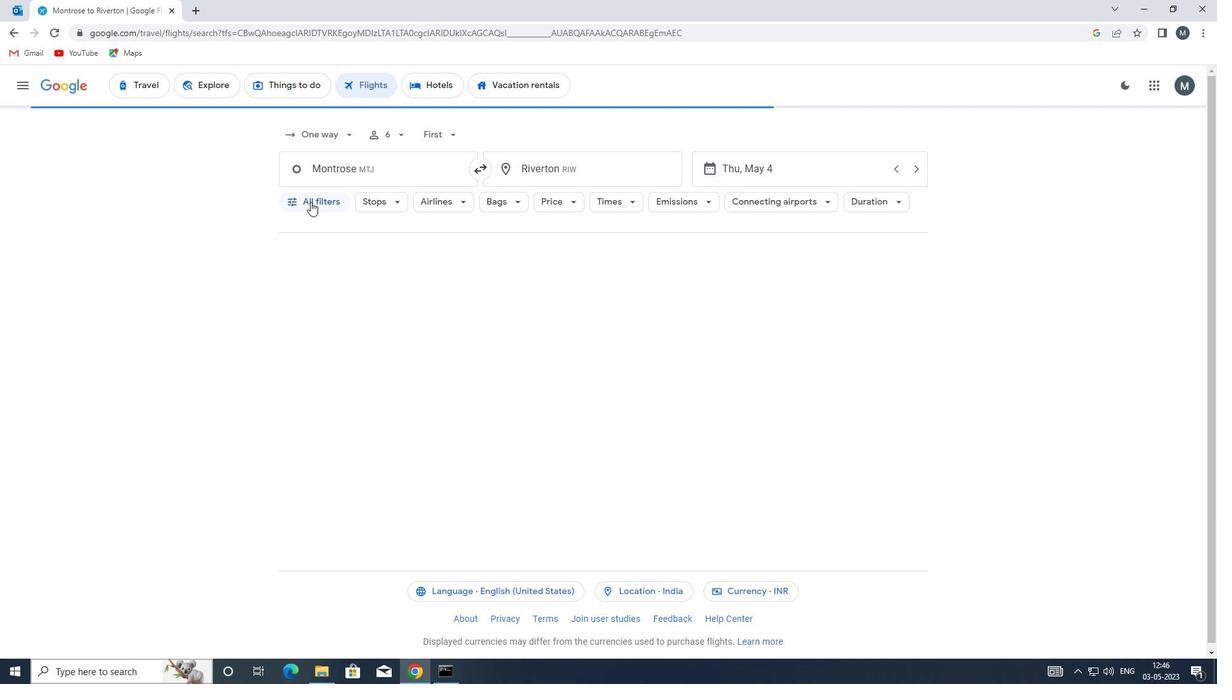 
Action: Mouse moved to (399, 356)
Screenshot: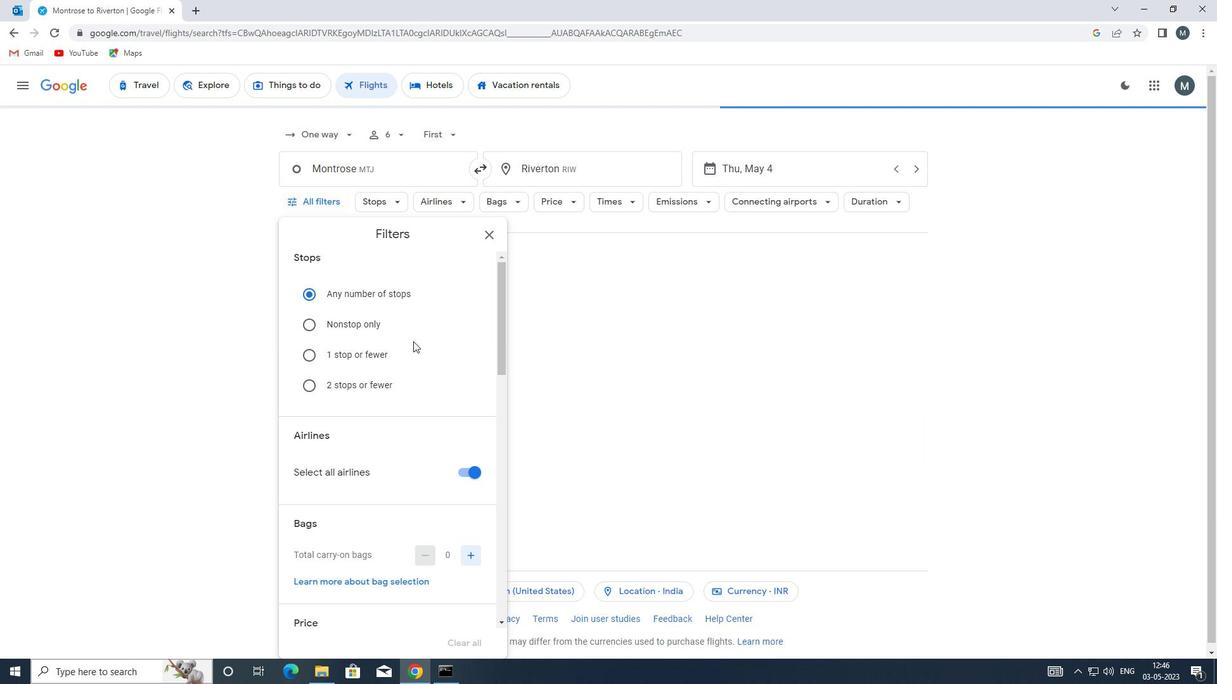 
Action: Mouse scrolled (399, 355) with delta (0, 0)
Screenshot: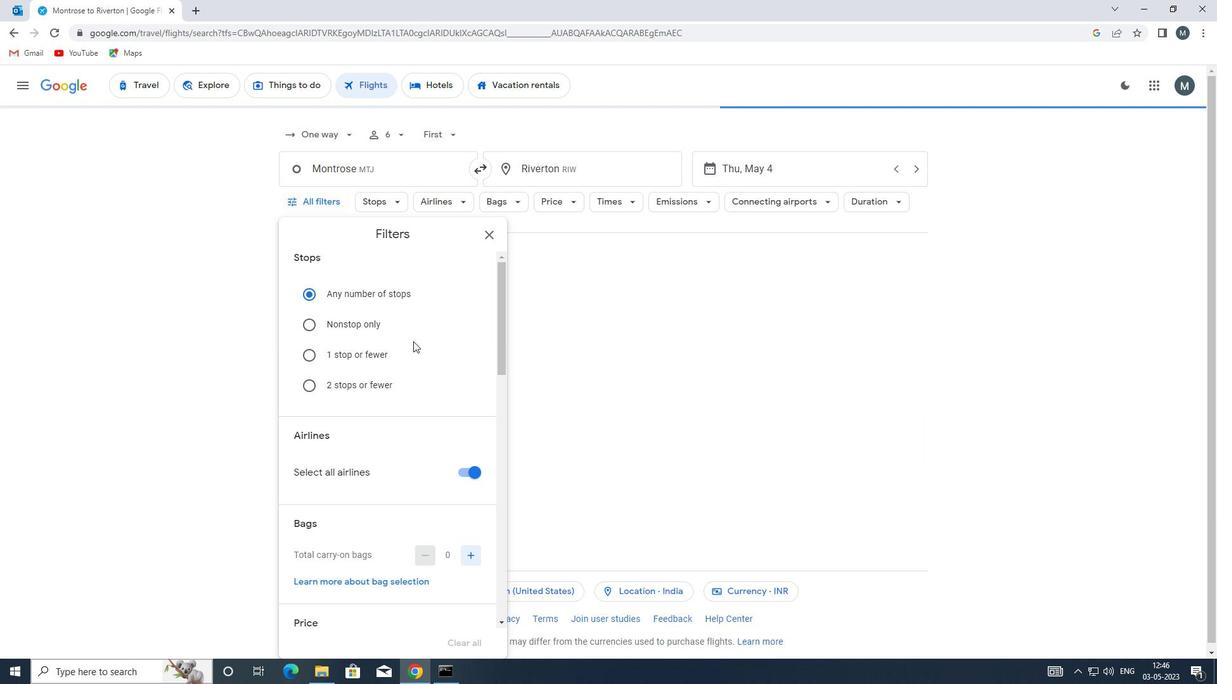 
Action: Mouse moved to (399, 358)
Screenshot: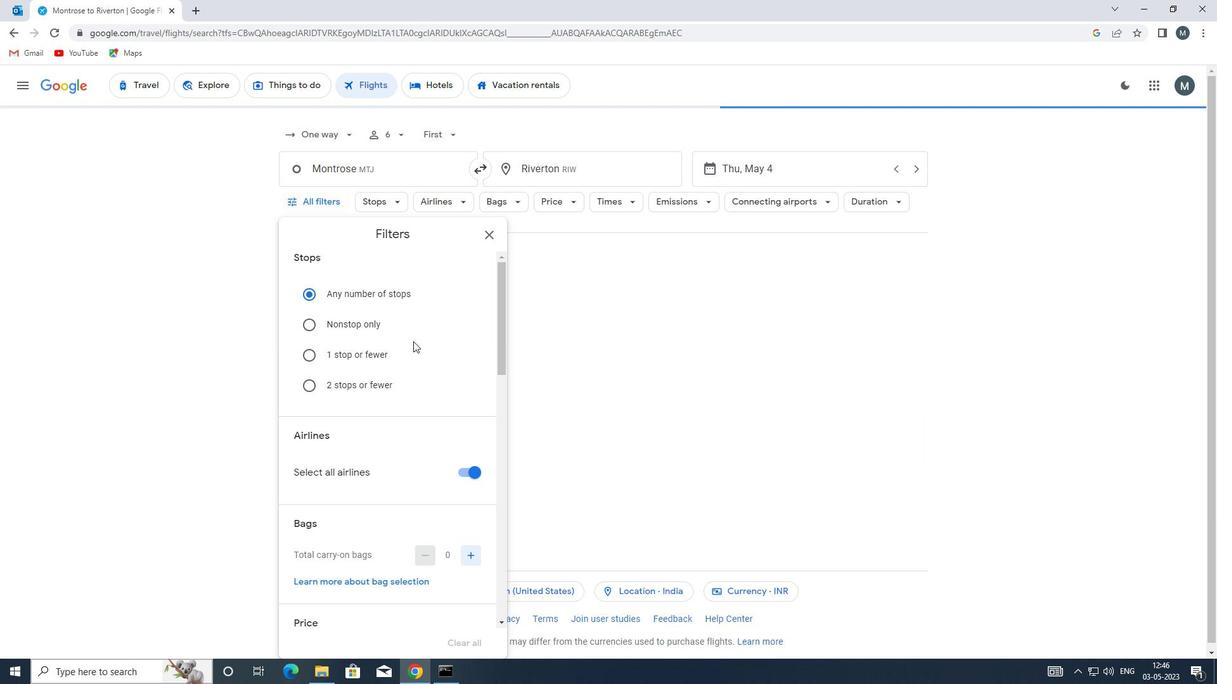 
Action: Mouse scrolled (399, 358) with delta (0, 0)
Screenshot: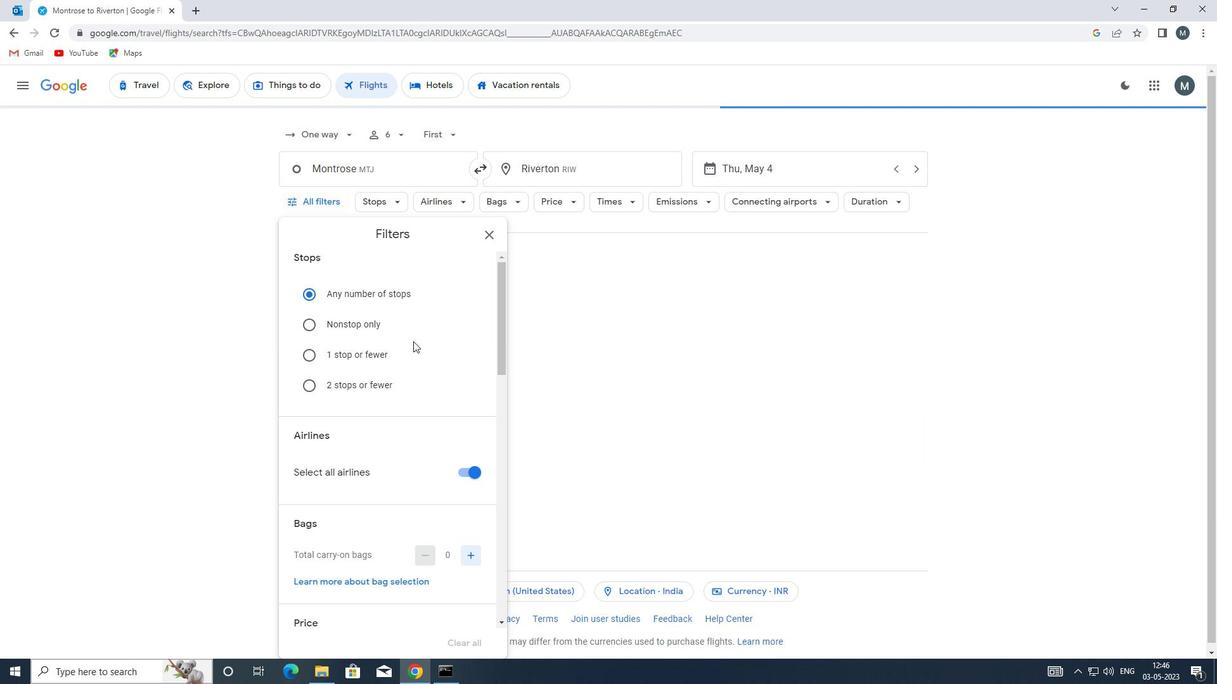 
Action: Mouse moved to (465, 343)
Screenshot: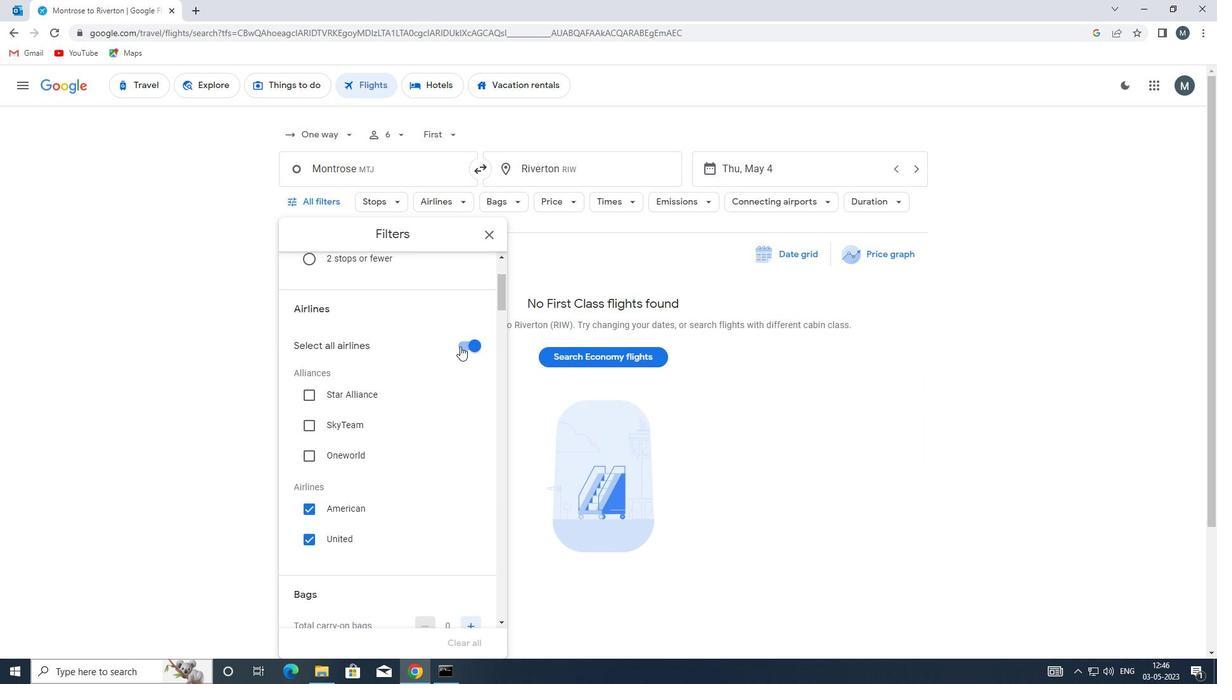 
Action: Mouse pressed left at (465, 343)
Screenshot: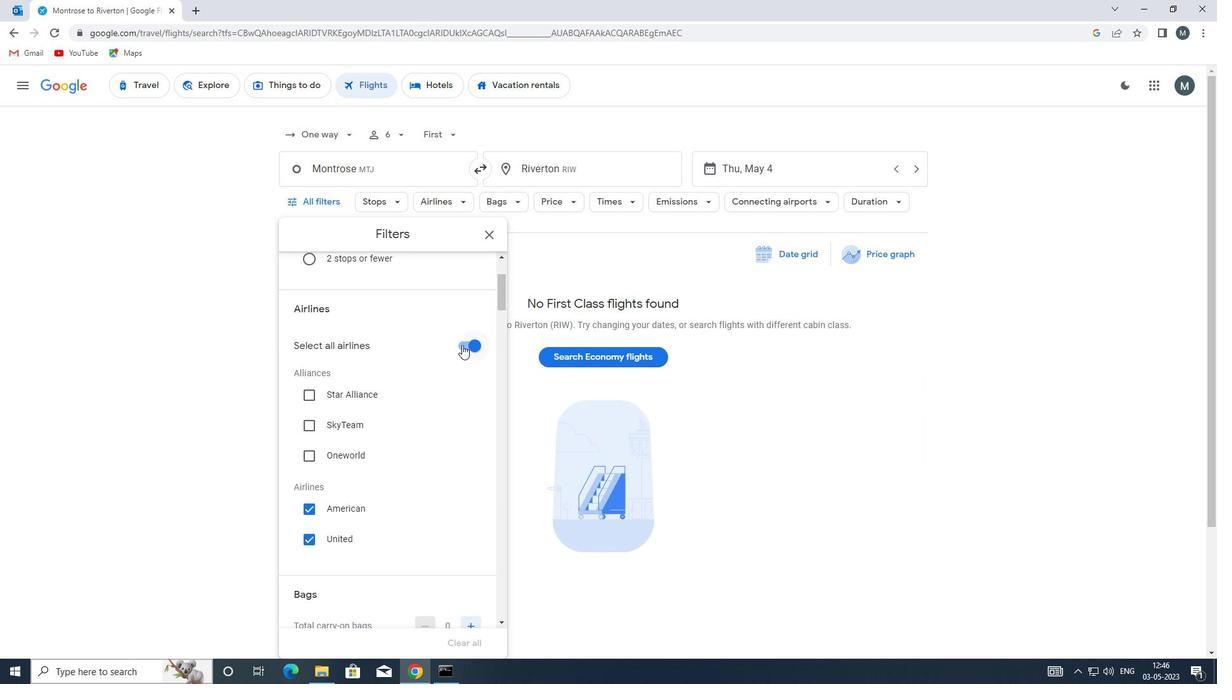 
Action: Mouse moved to (414, 408)
Screenshot: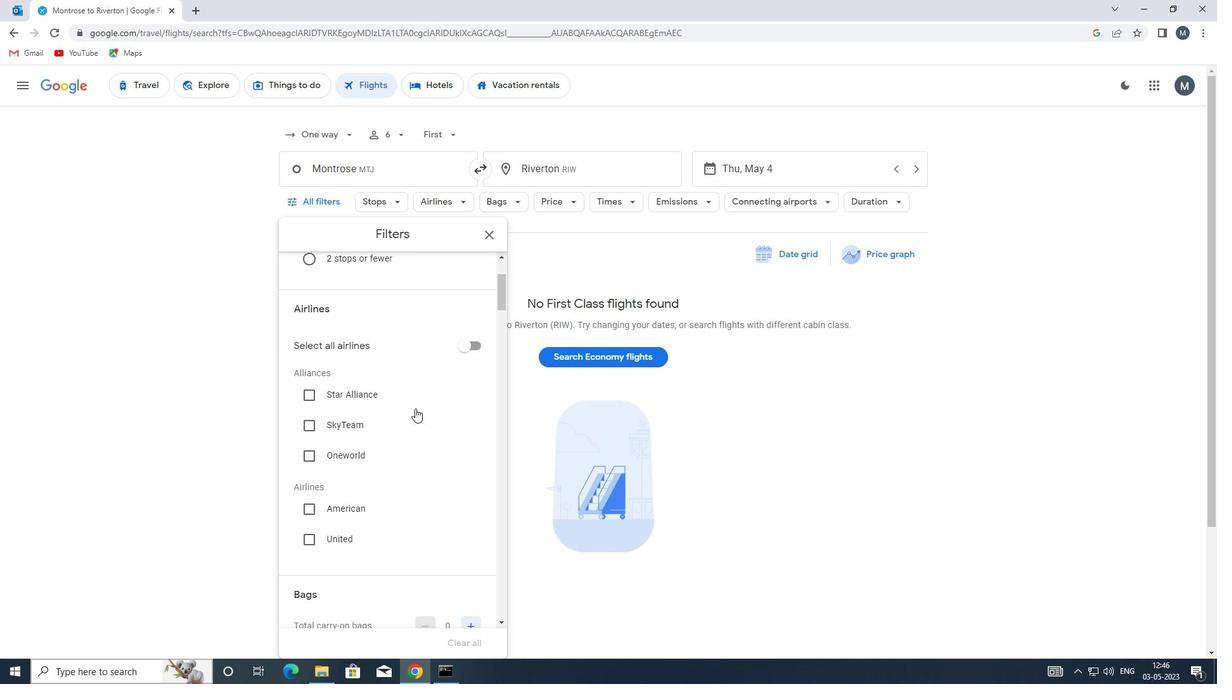 
Action: Mouse scrolled (414, 407) with delta (0, 0)
Screenshot: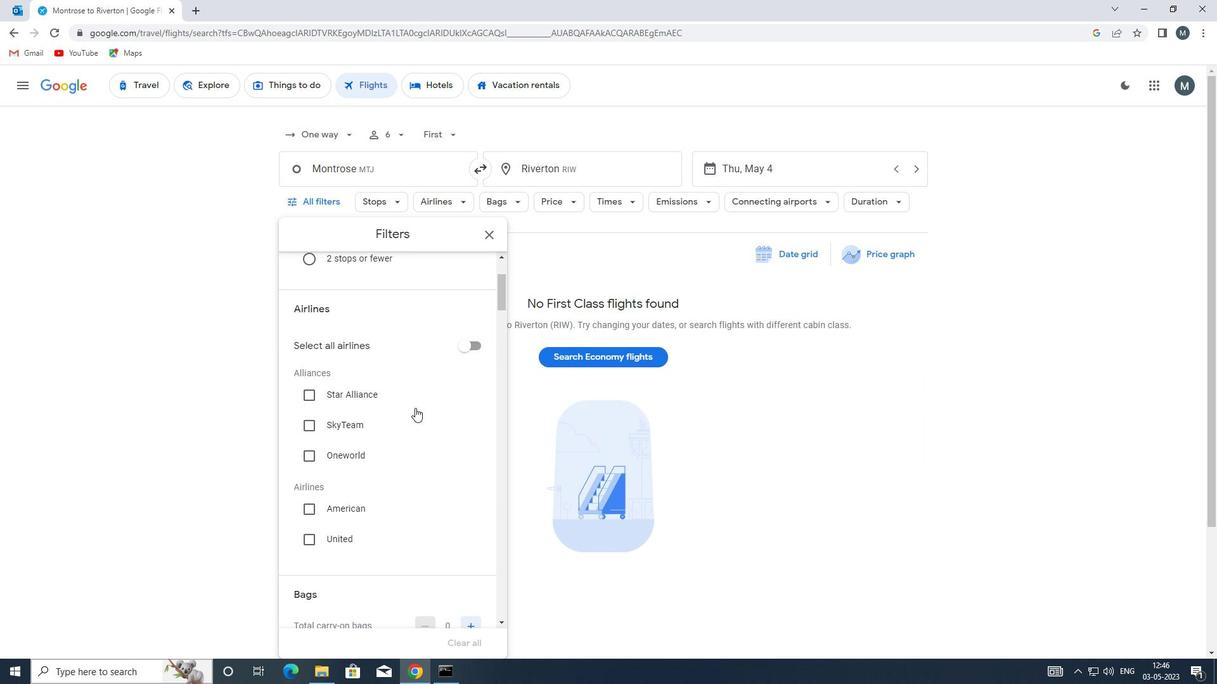 
Action: Mouse moved to (306, 481)
Screenshot: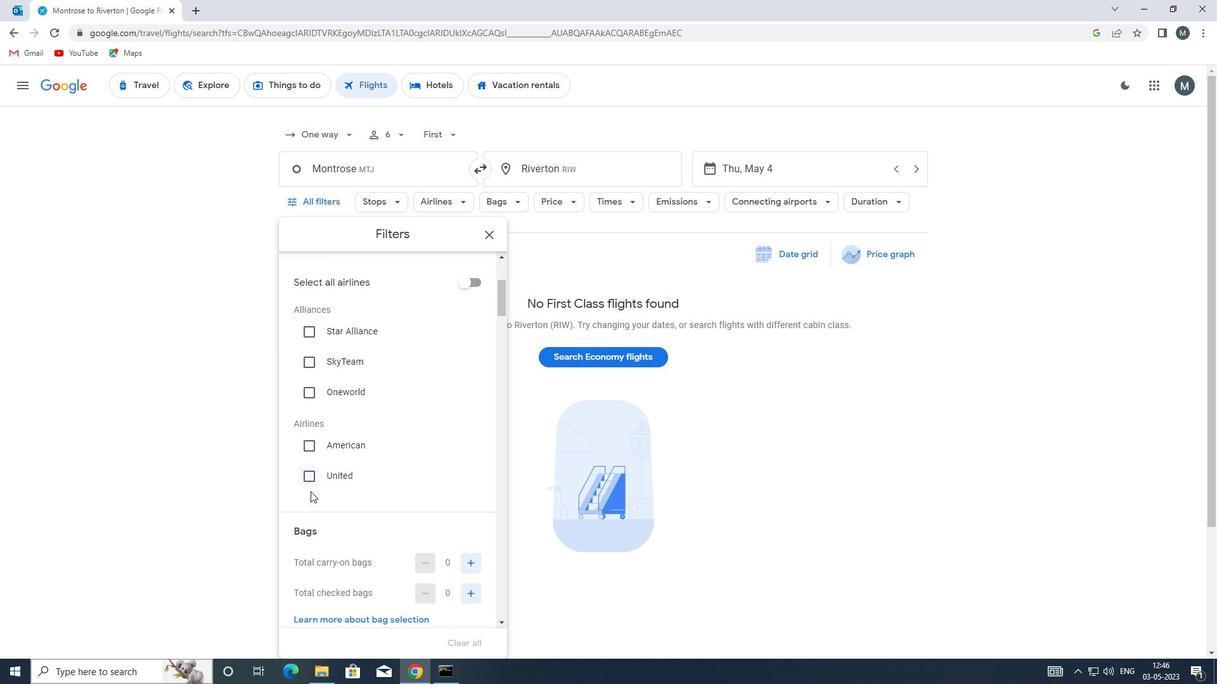 
Action: Mouse pressed left at (306, 481)
Screenshot: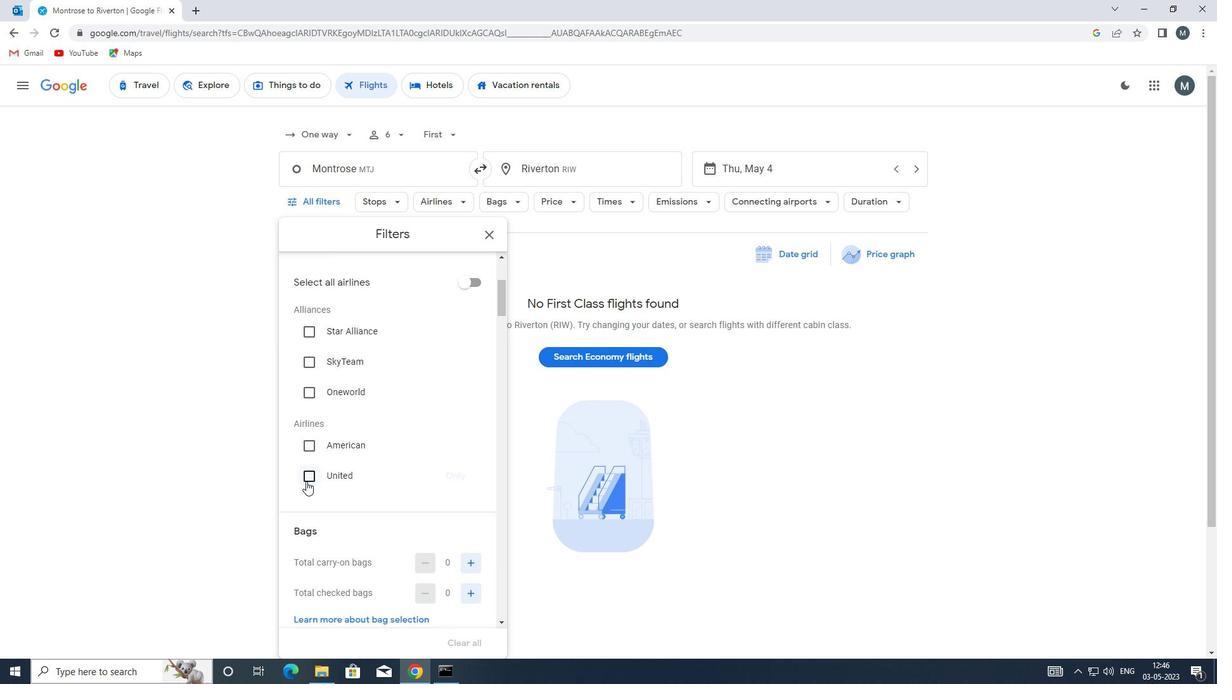 
Action: Mouse moved to (391, 443)
Screenshot: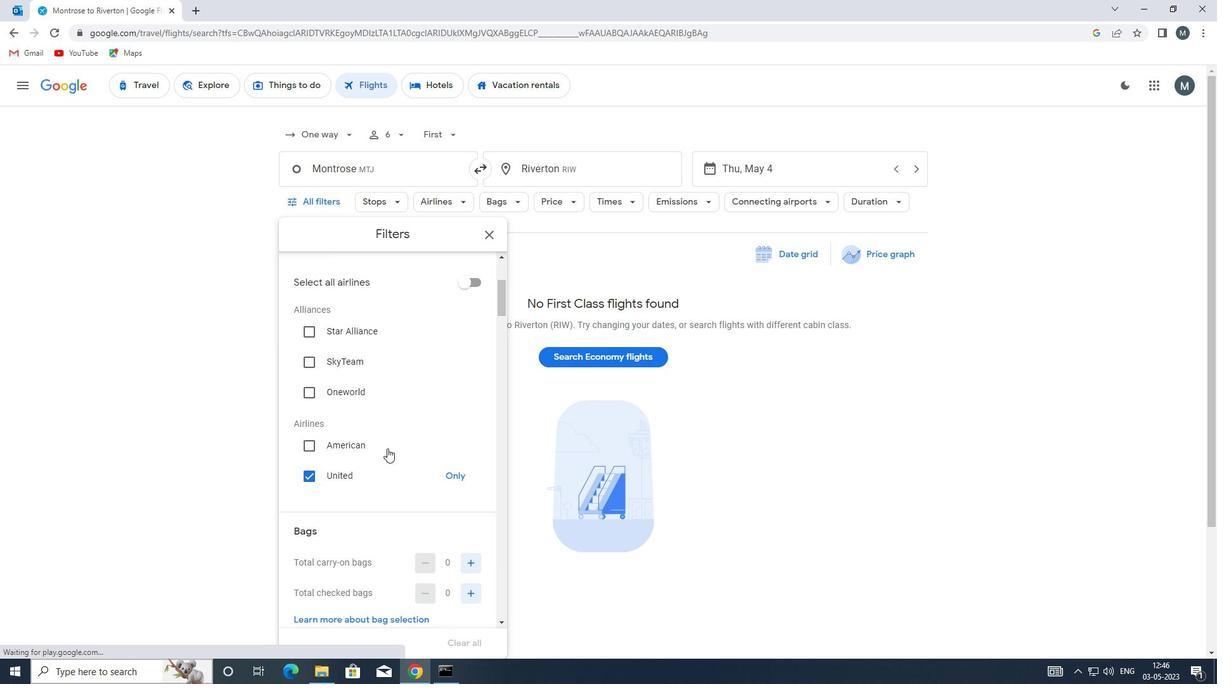 
Action: Mouse scrolled (391, 442) with delta (0, 0)
Screenshot: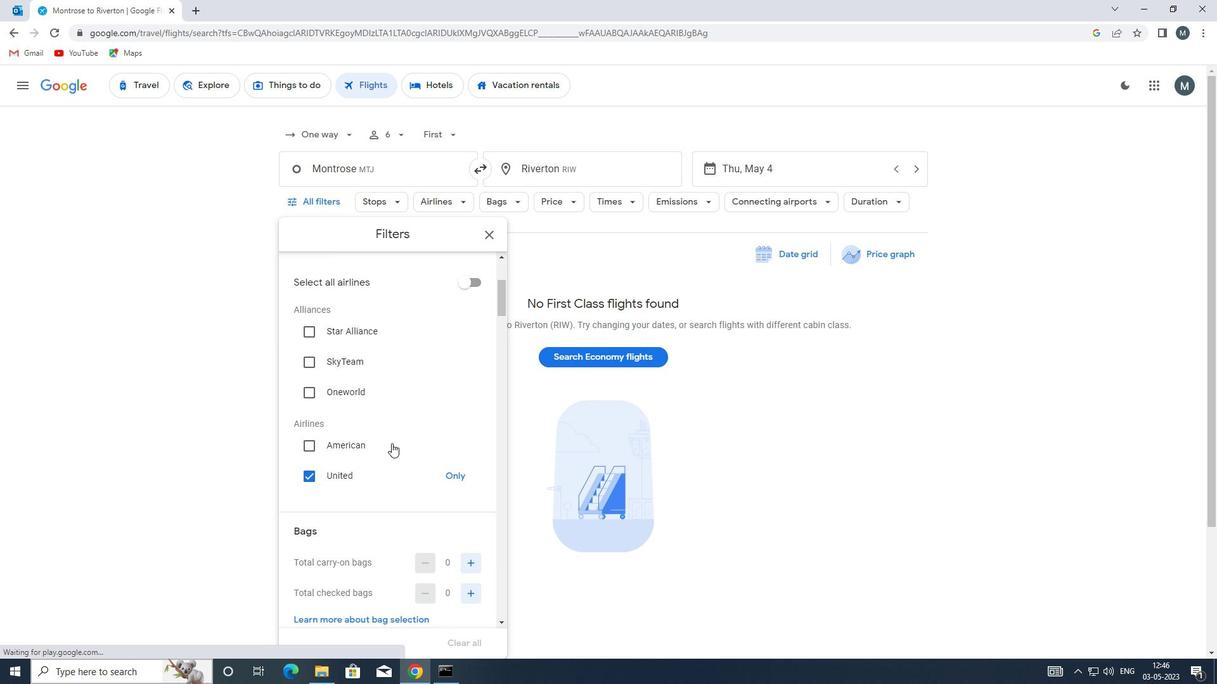 
Action: Mouse moved to (441, 444)
Screenshot: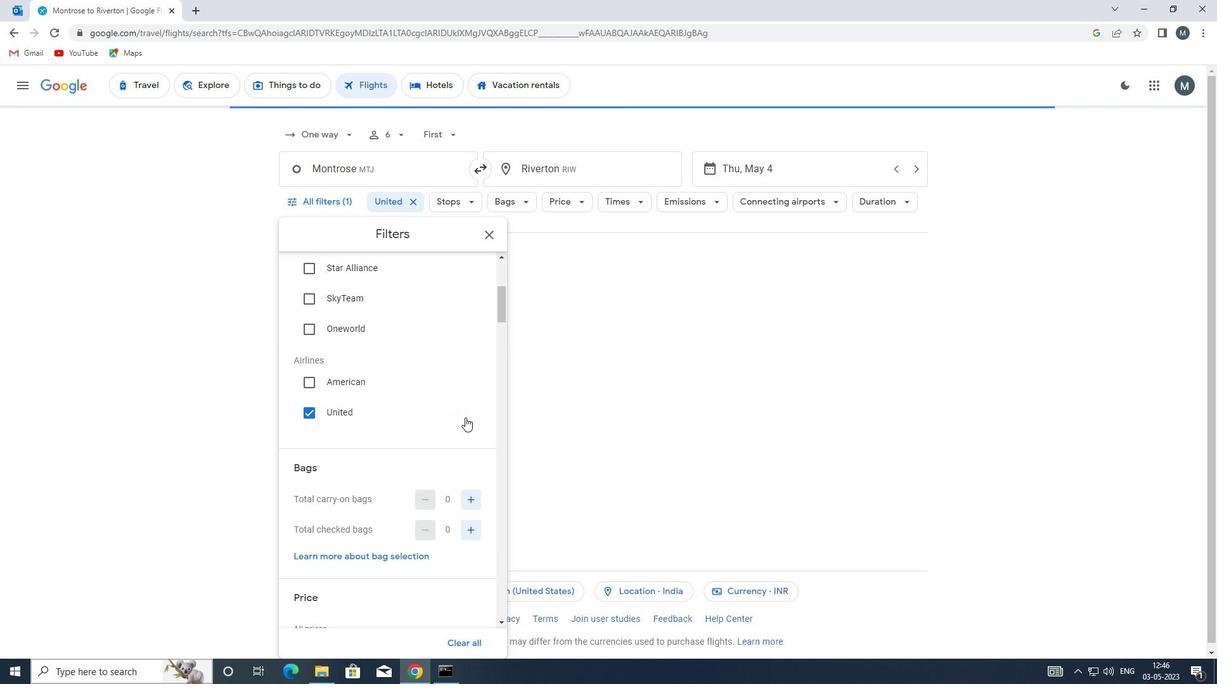 
Action: Mouse scrolled (441, 443) with delta (0, 0)
Screenshot: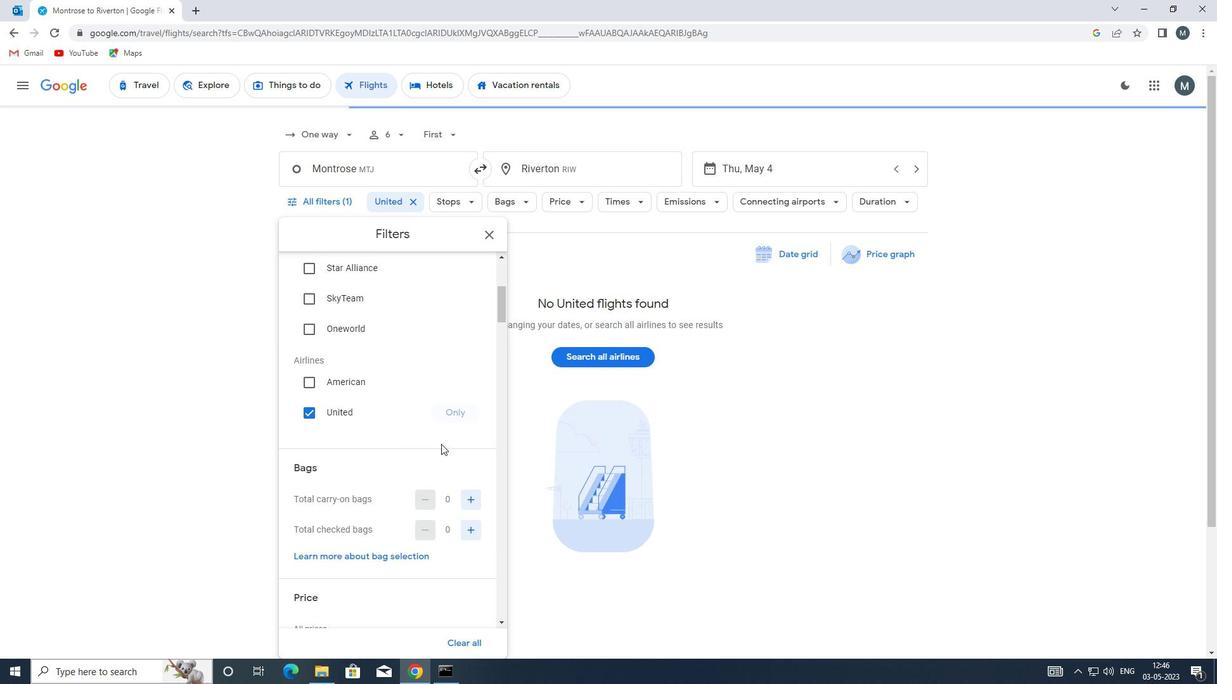 
Action: Mouse moved to (470, 440)
Screenshot: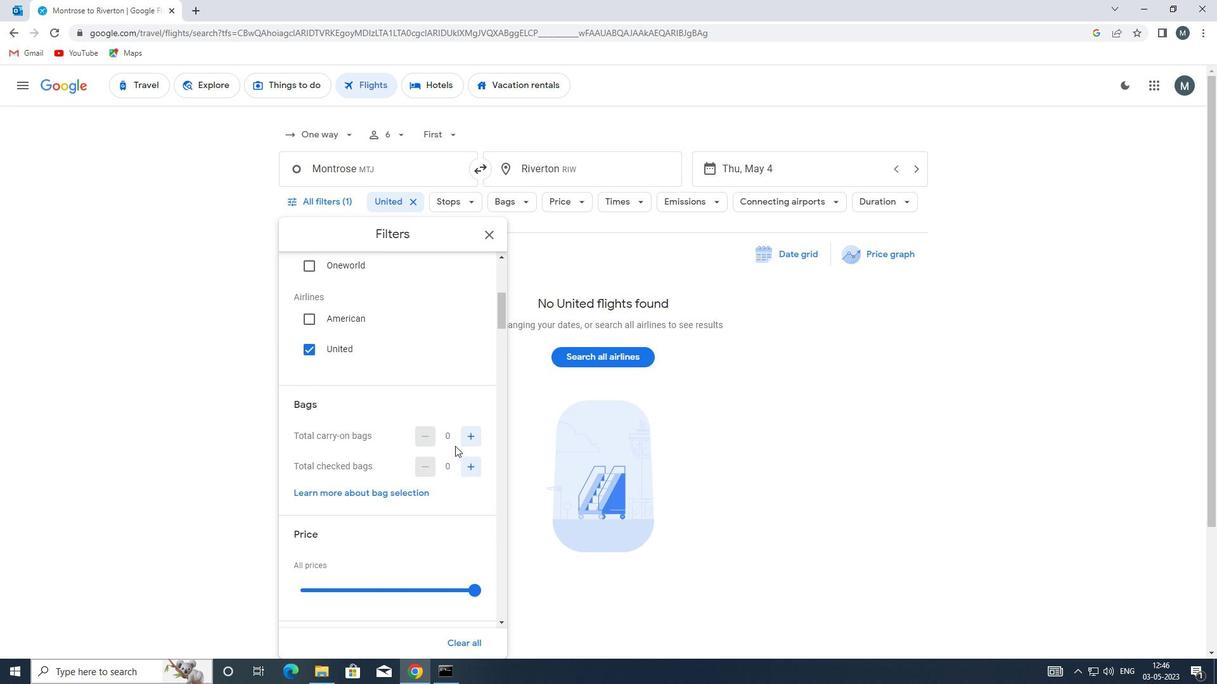 
Action: Mouse pressed left at (470, 440)
Screenshot: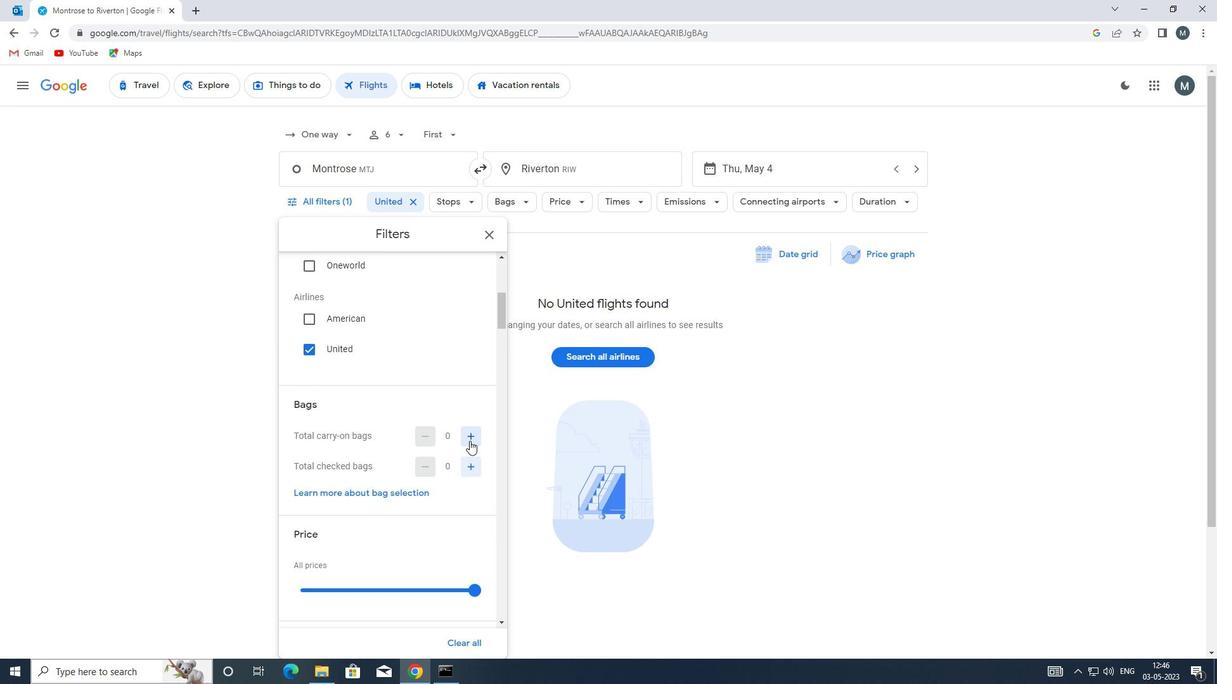 
Action: Mouse pressed left at (470, 440)
Screenshot: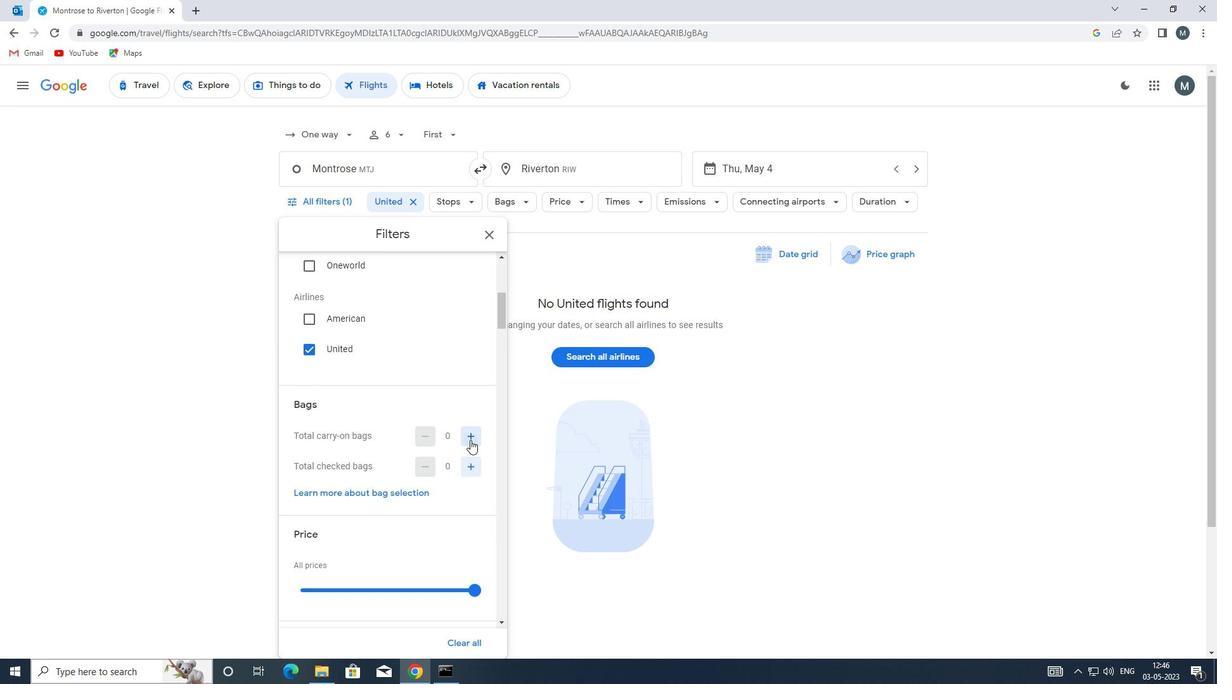 
Action: Mouse moved to (382, 452)
Screenshot: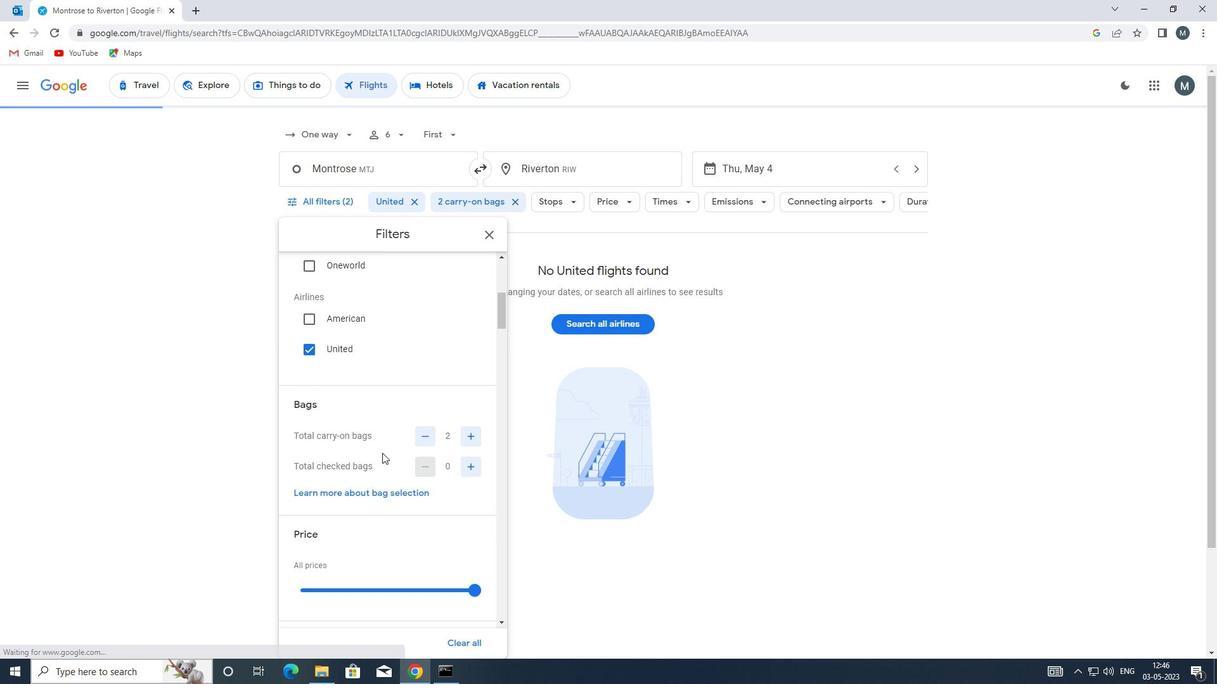 
Action: Mouse scrolled (382, 452) with delta (0, 0)
Screenshot: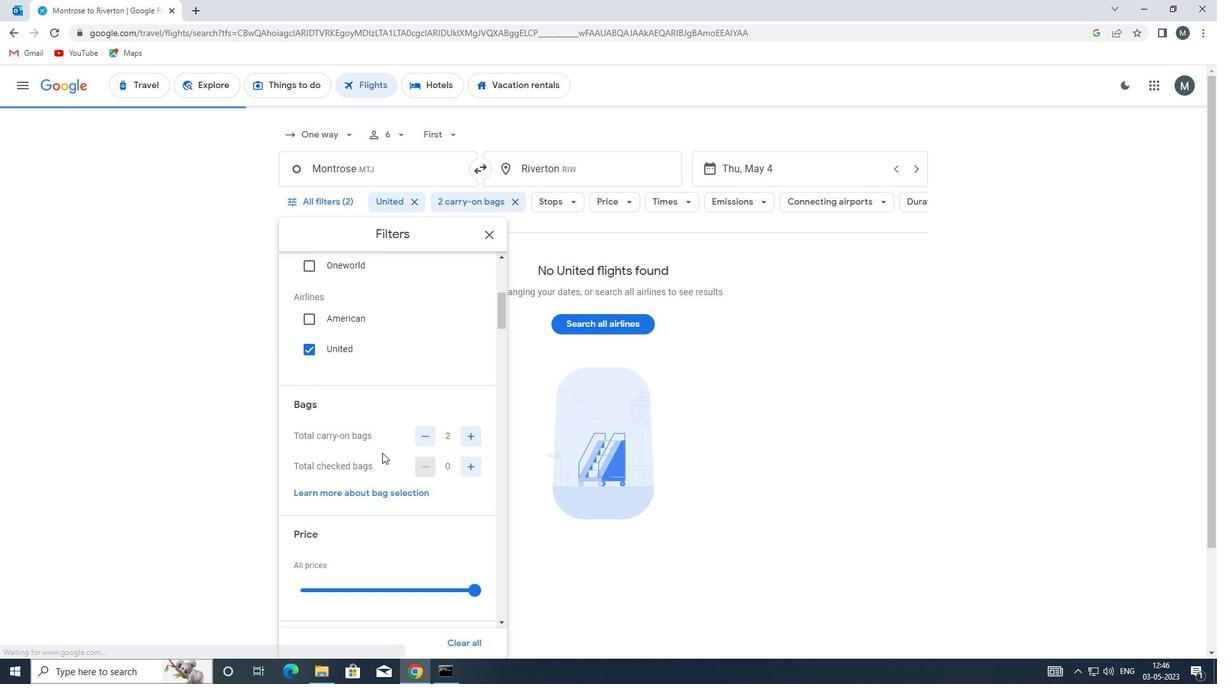 
Action: Mouse moved to (377, 458)
Screenshot: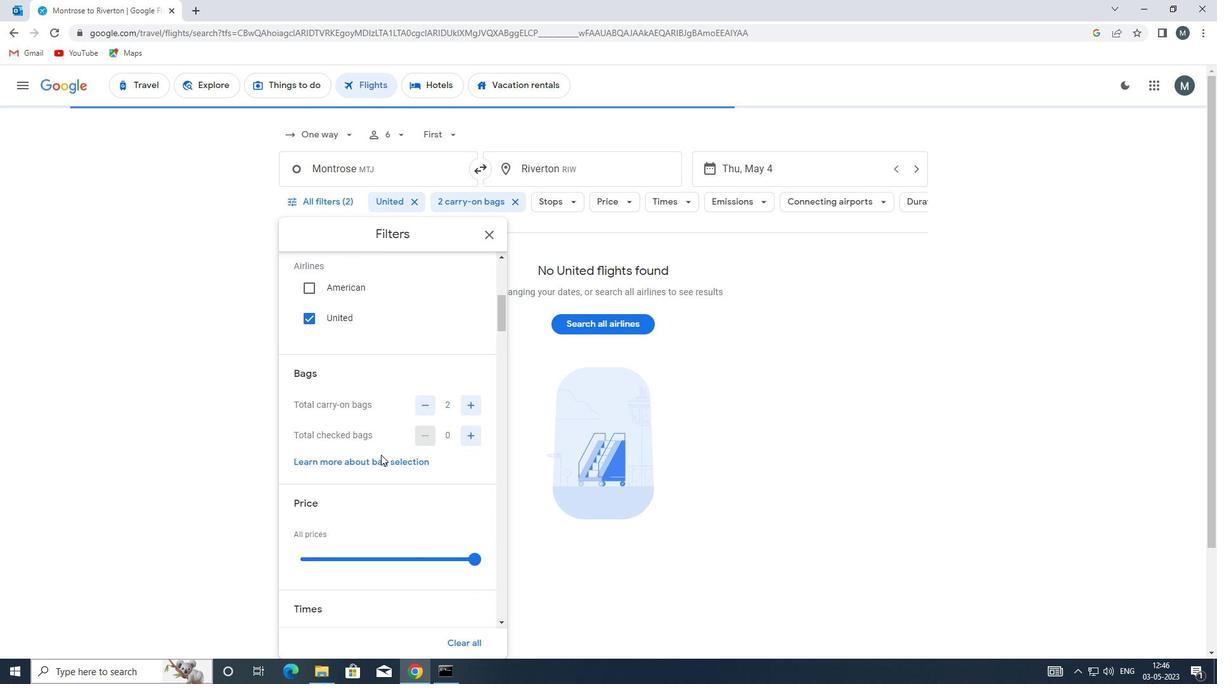 
Action: Mouse scrolled (377, 458) with delta (0, 0)
Screenshot: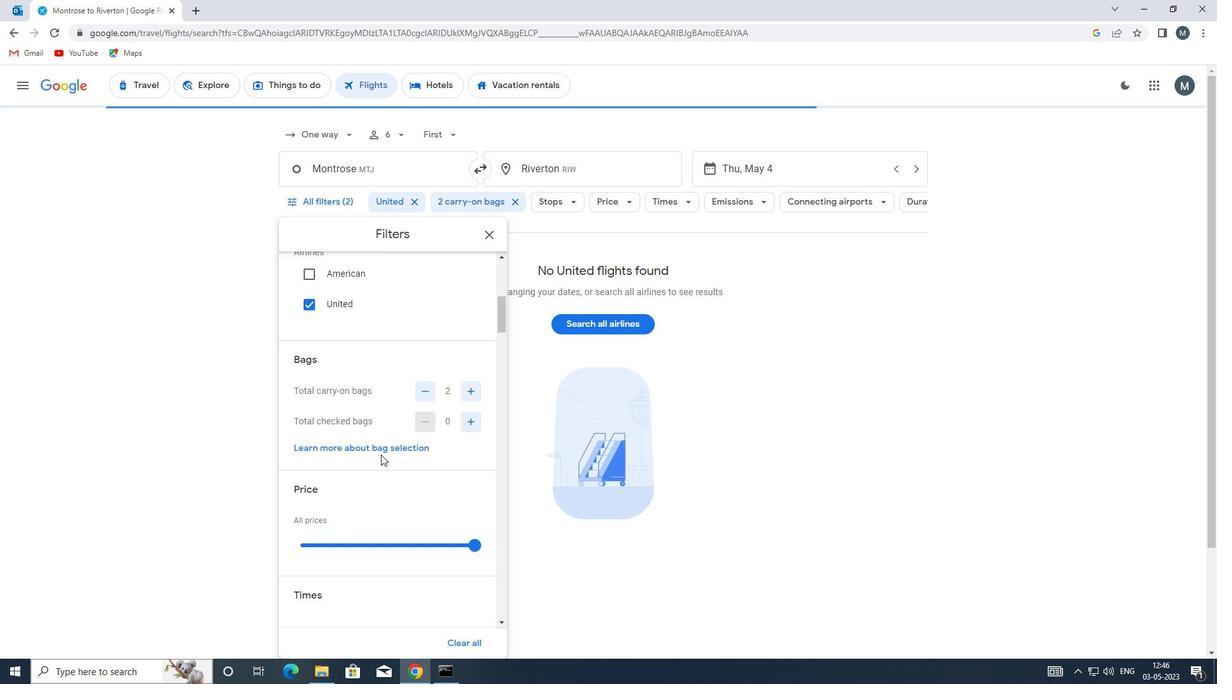 
Action: Mouse moved to (382, 459)
Screenshot: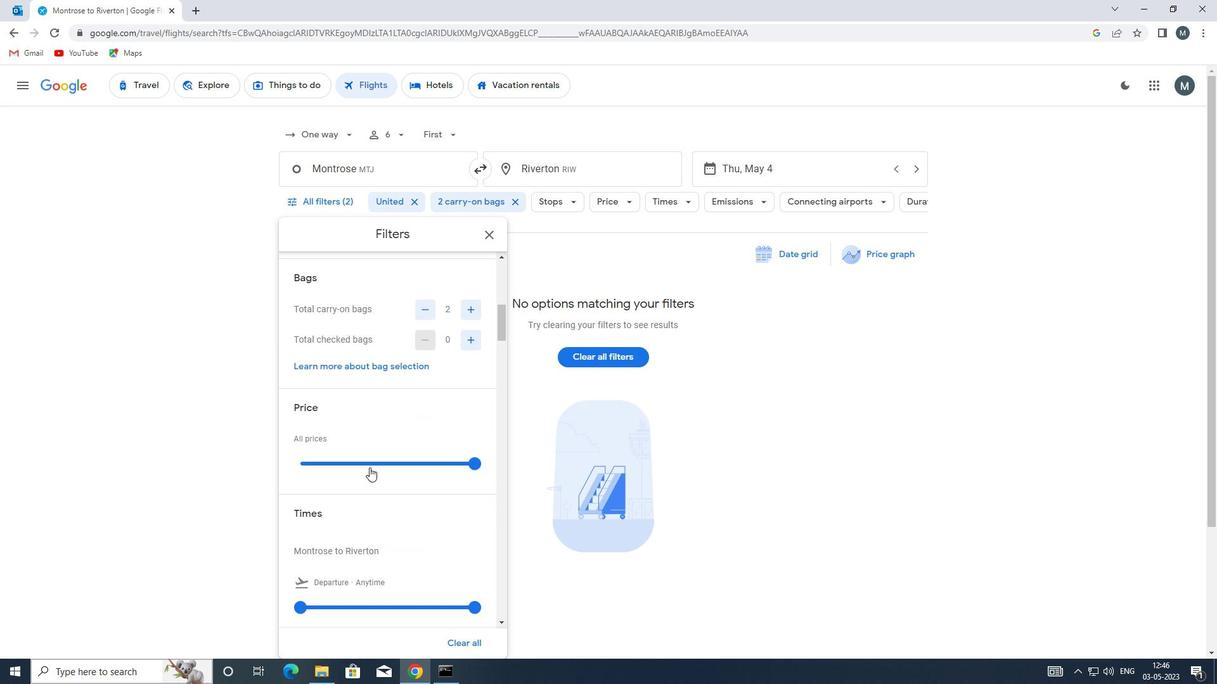 
Action: Mouse pressed left at (382, 459)
Screenshot: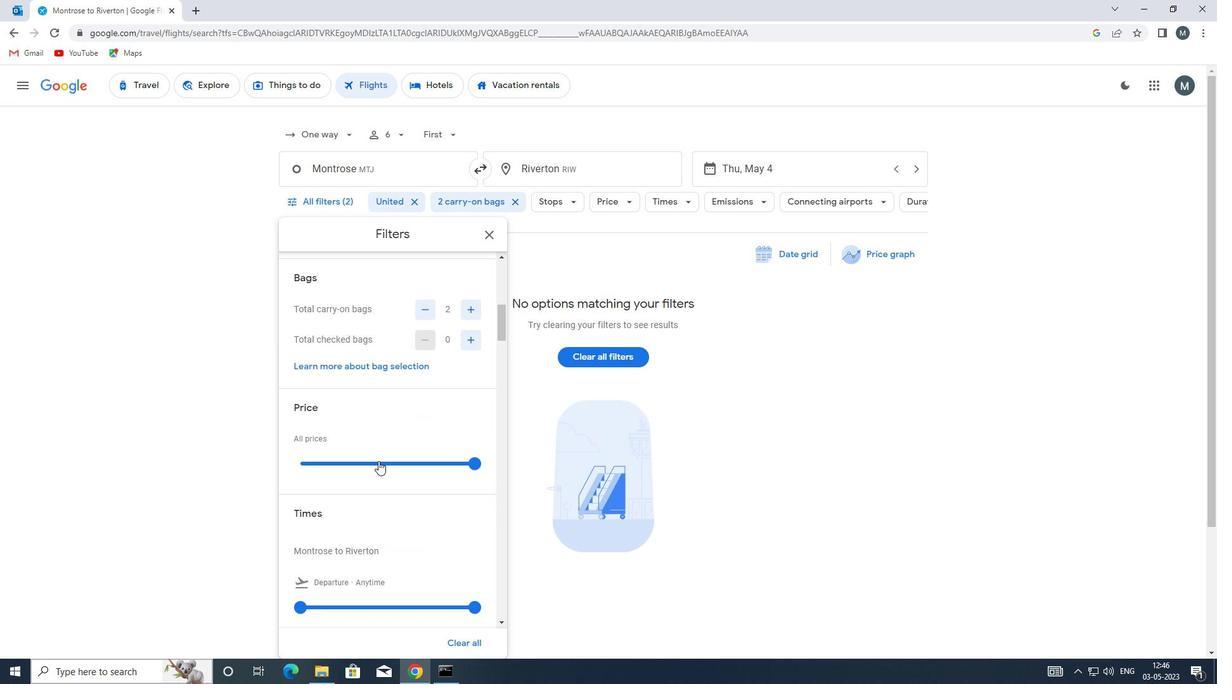 
Action: Mouse moved to (380, 459)
Screenshot: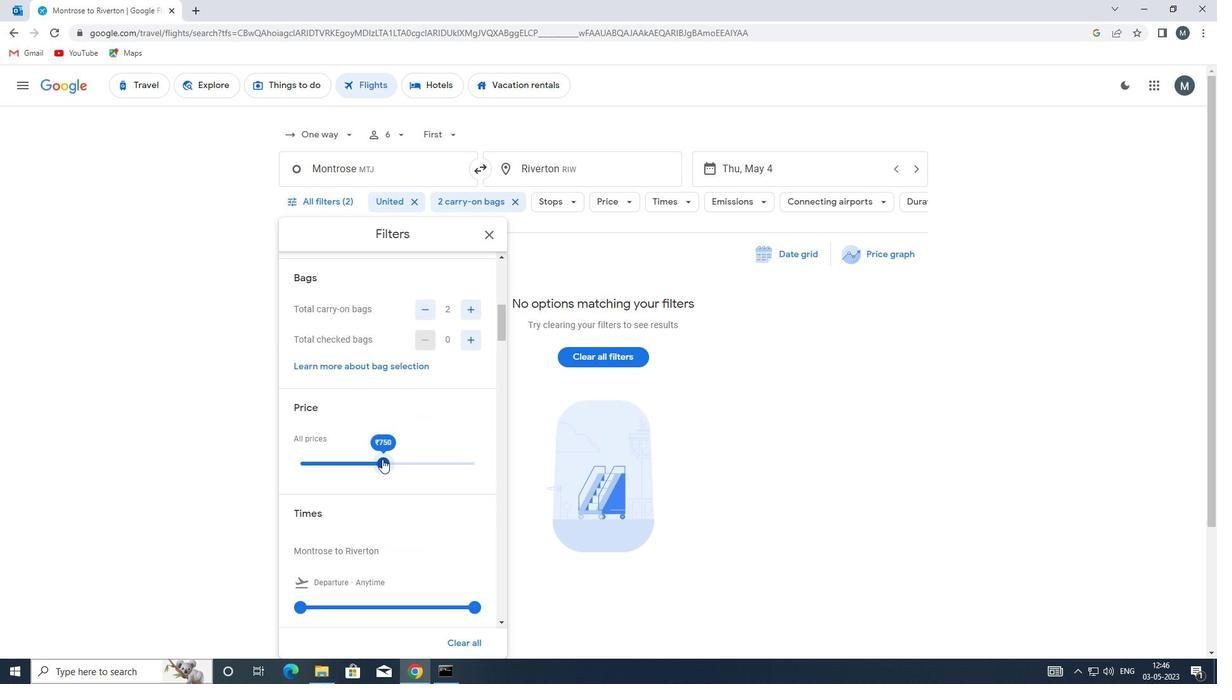 
Action: Mouse pressed left at (380, 459)
Screenshot: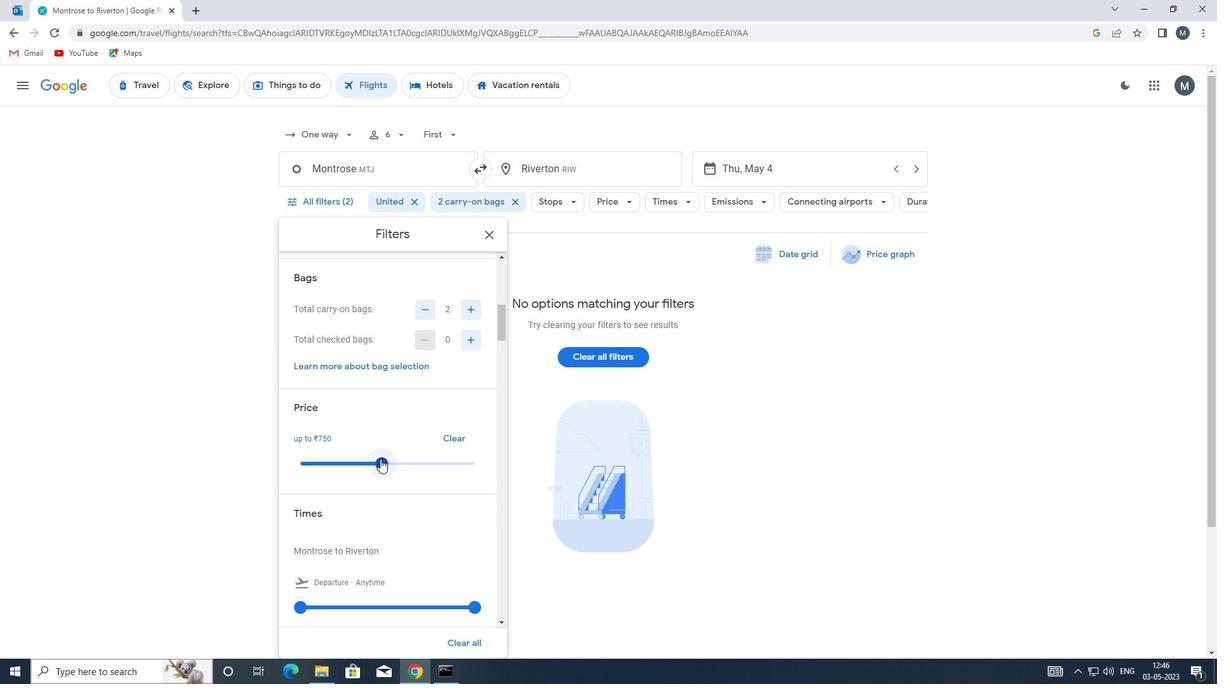 
Action: Mouse moved to (378, 432)
Screenshot: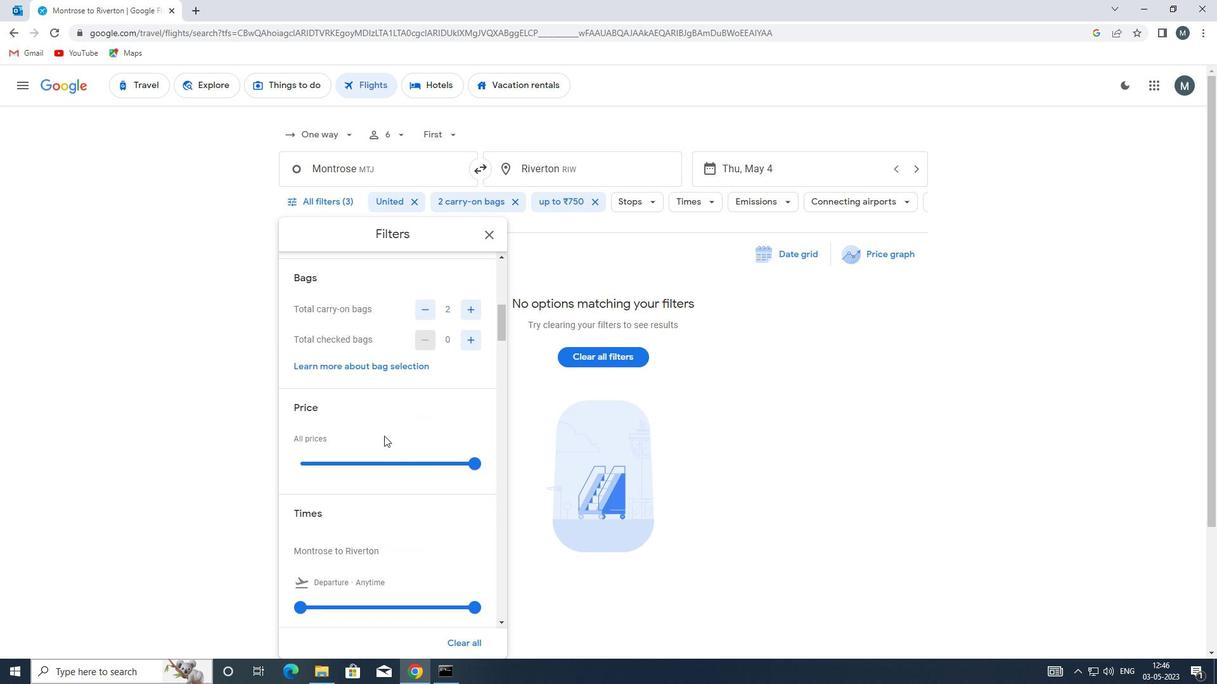 
Action: Mouse scrolled (378, 432) with delta (0, 0)
Screenshot: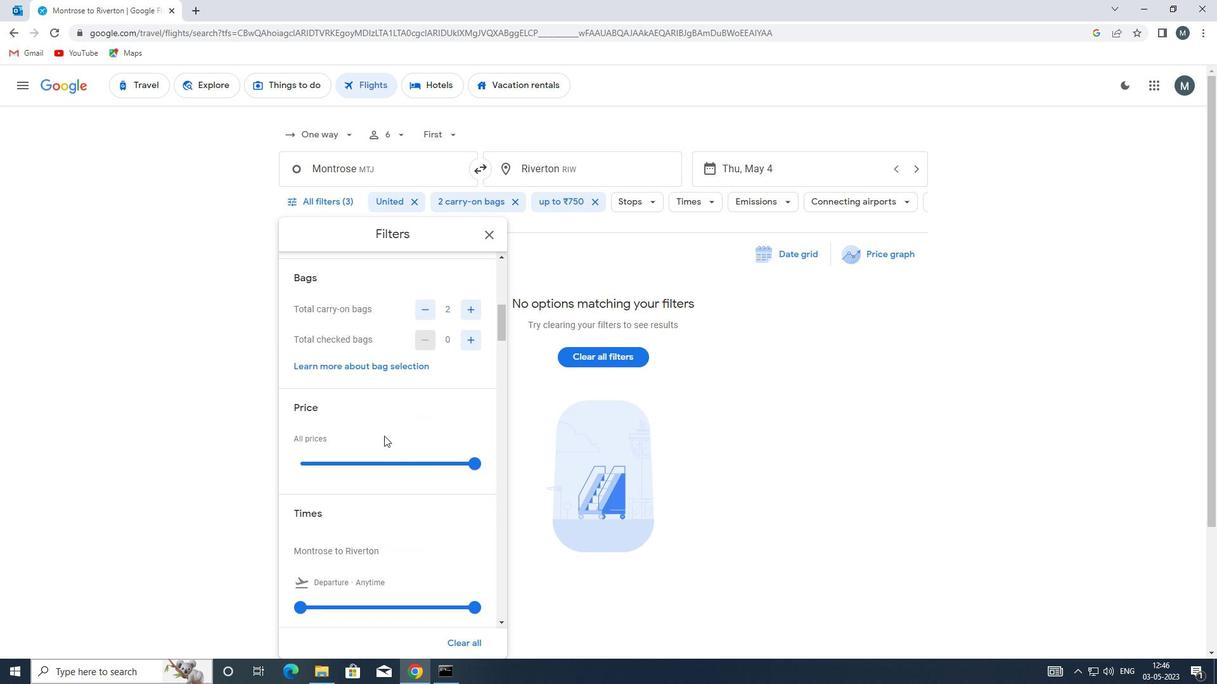 
Action: Mouse moved to (364, 432)
Screenshot: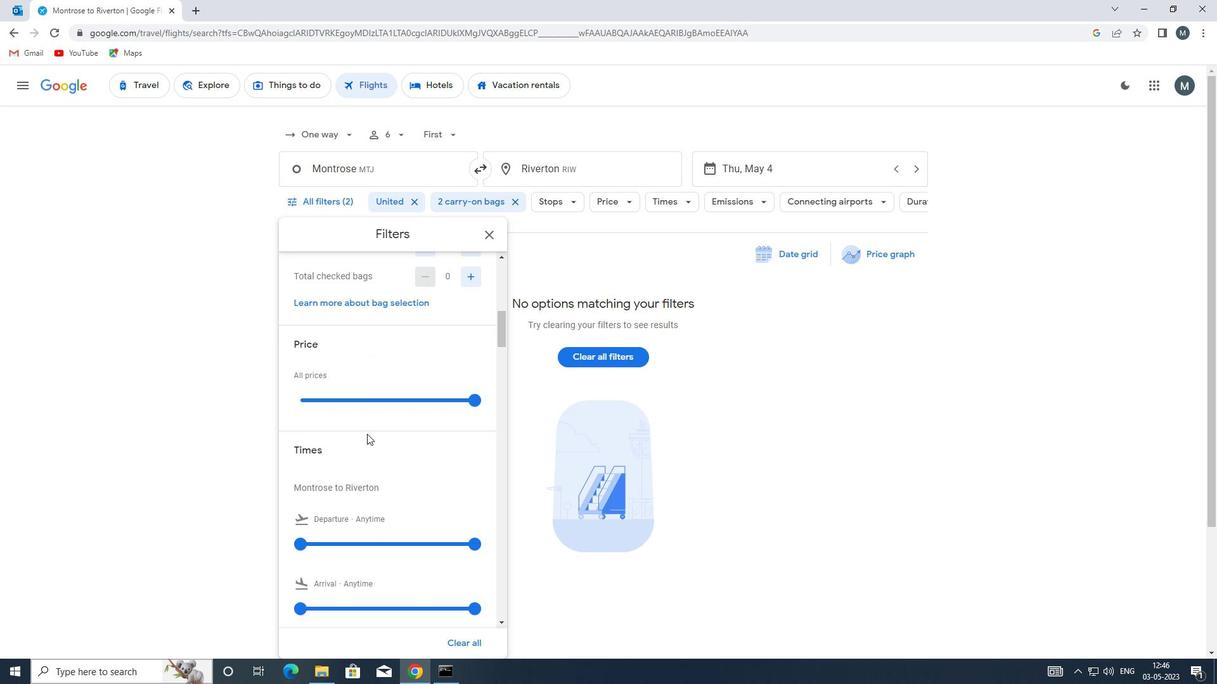 
Action: Mouse scrolled (364, 431) with delta (0, 0)
Screenshot: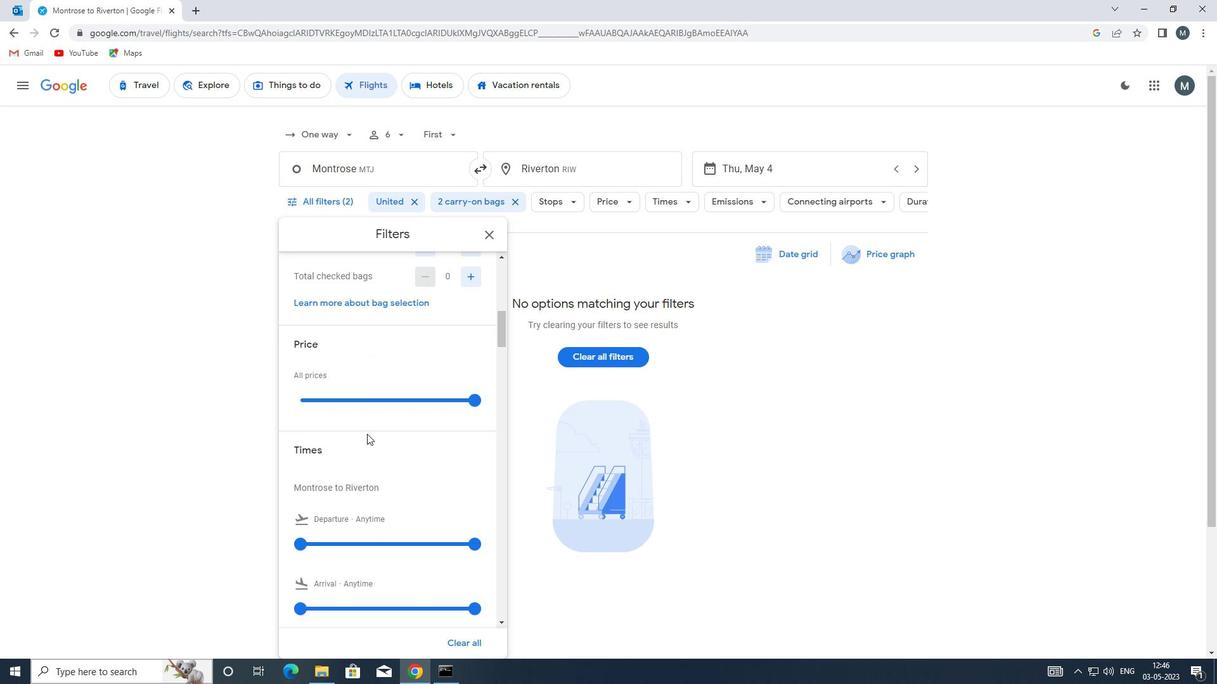 
Action: Mouse moved to (360, 432)
Screenshot: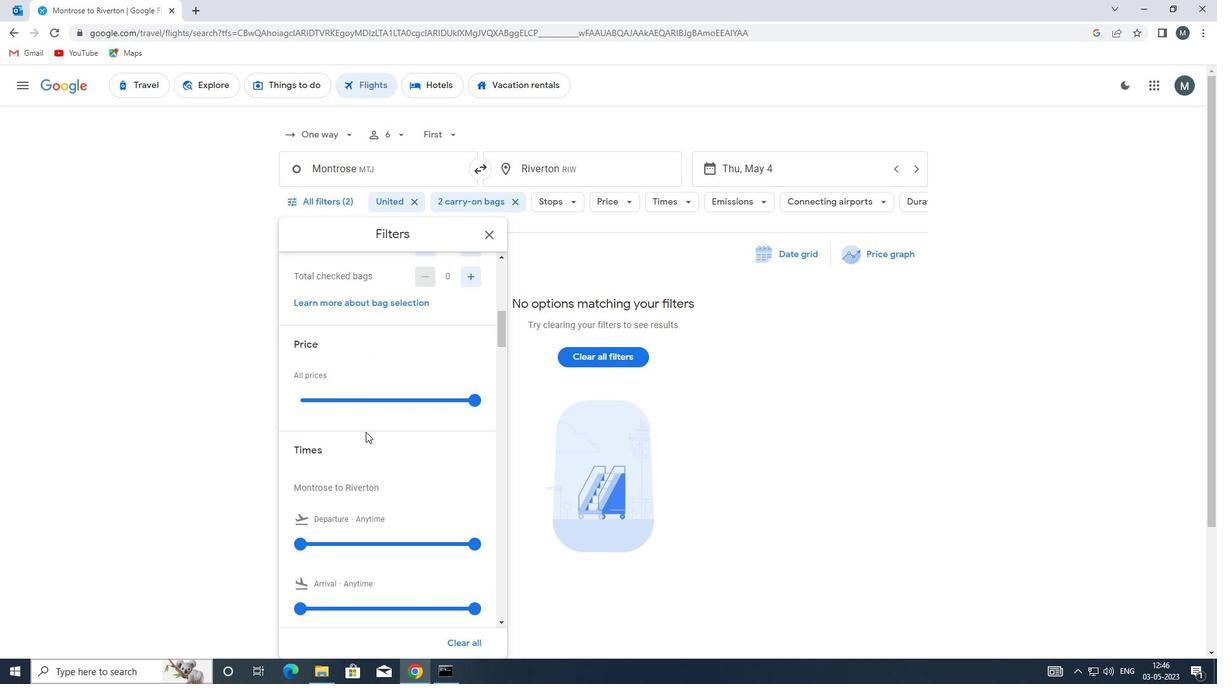 
Action: Mouse scrolled (360, 432) with delta (0, 0)
Screenshot: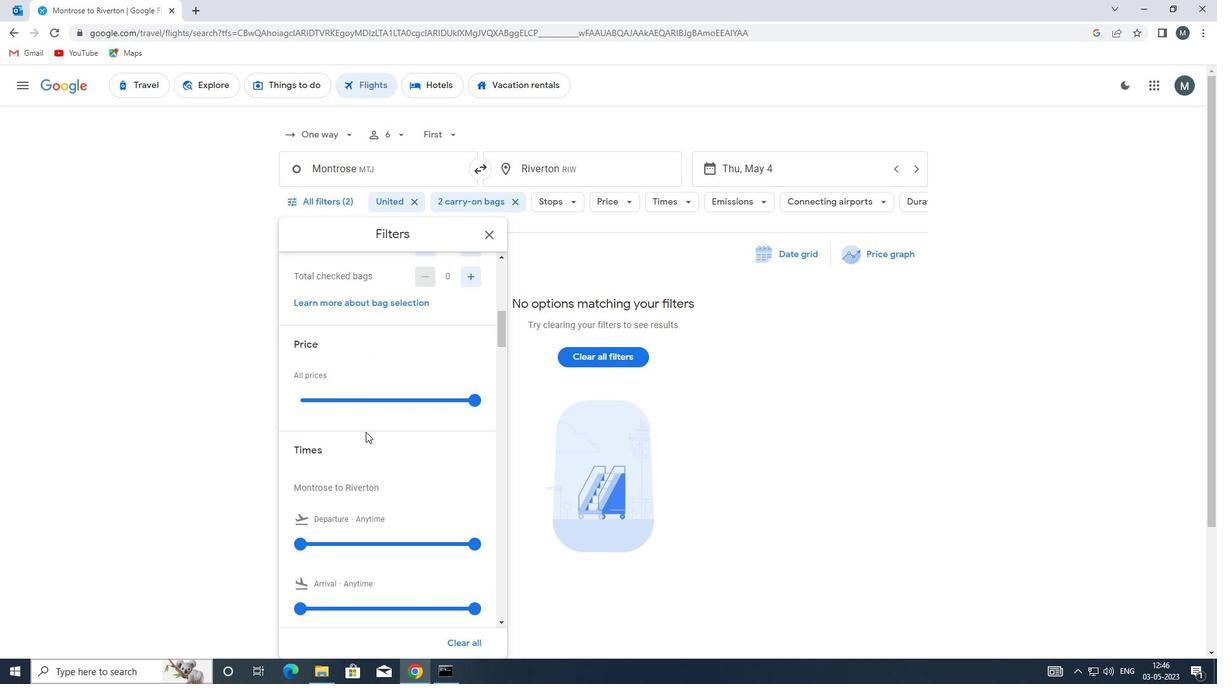 
Action: Mouse moved to (298, 418)
Screenshot: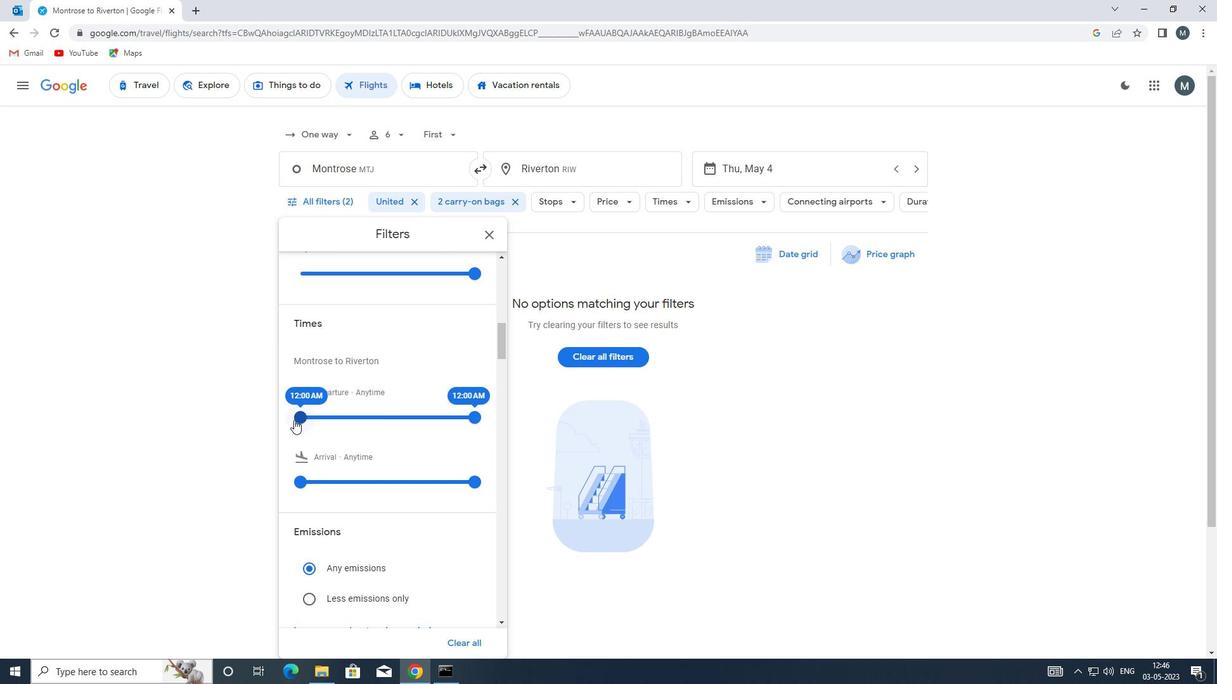 
Action: Mouse pressed left at (298, 418)
Screenshot: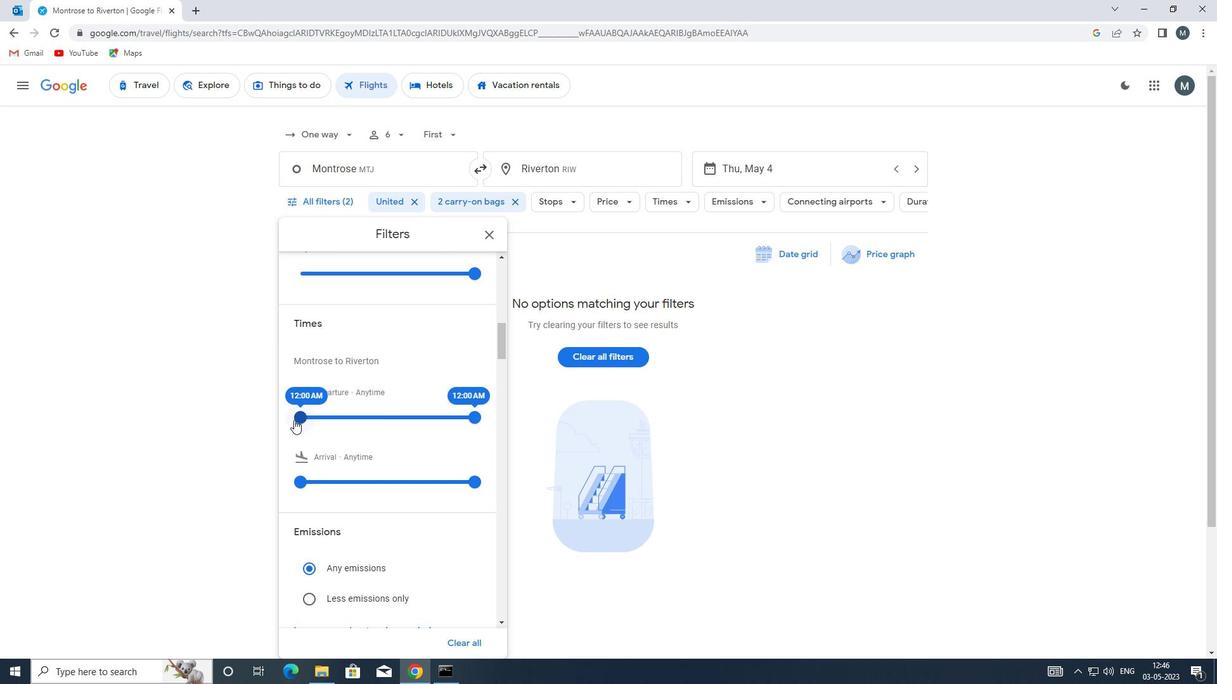 
Action: Mouse moved to (476, 419)
Screenshot: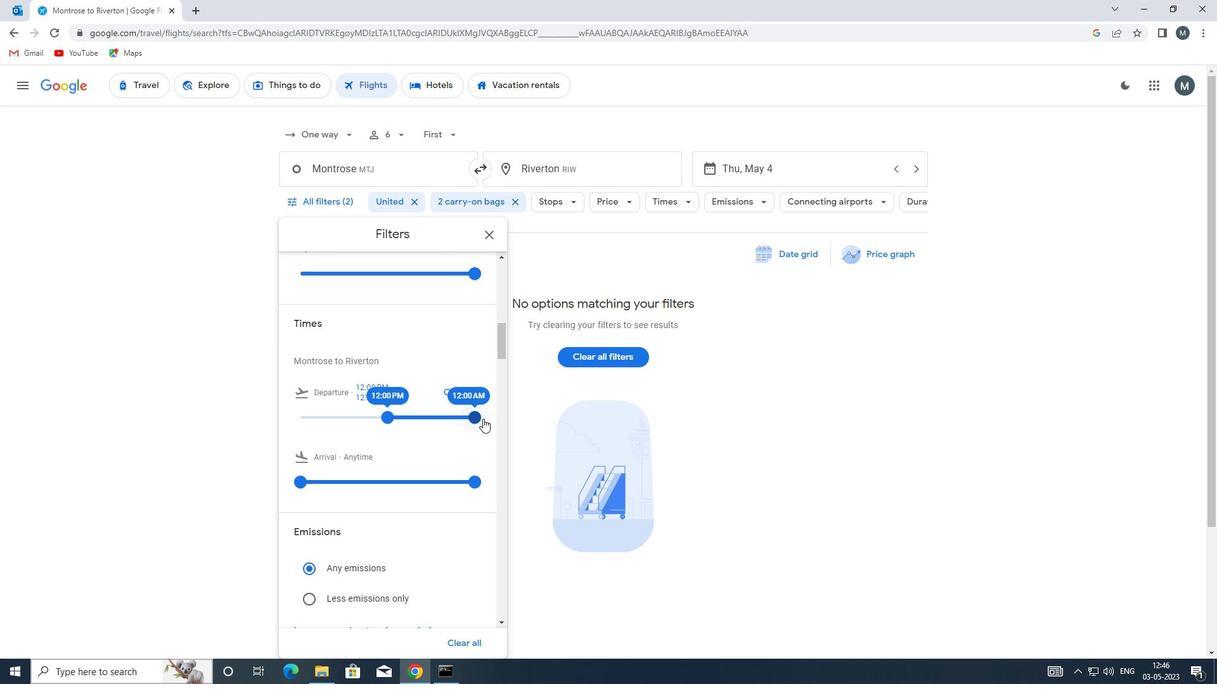 
Action: Mouse pressed left at (476, 419)
Screenshot: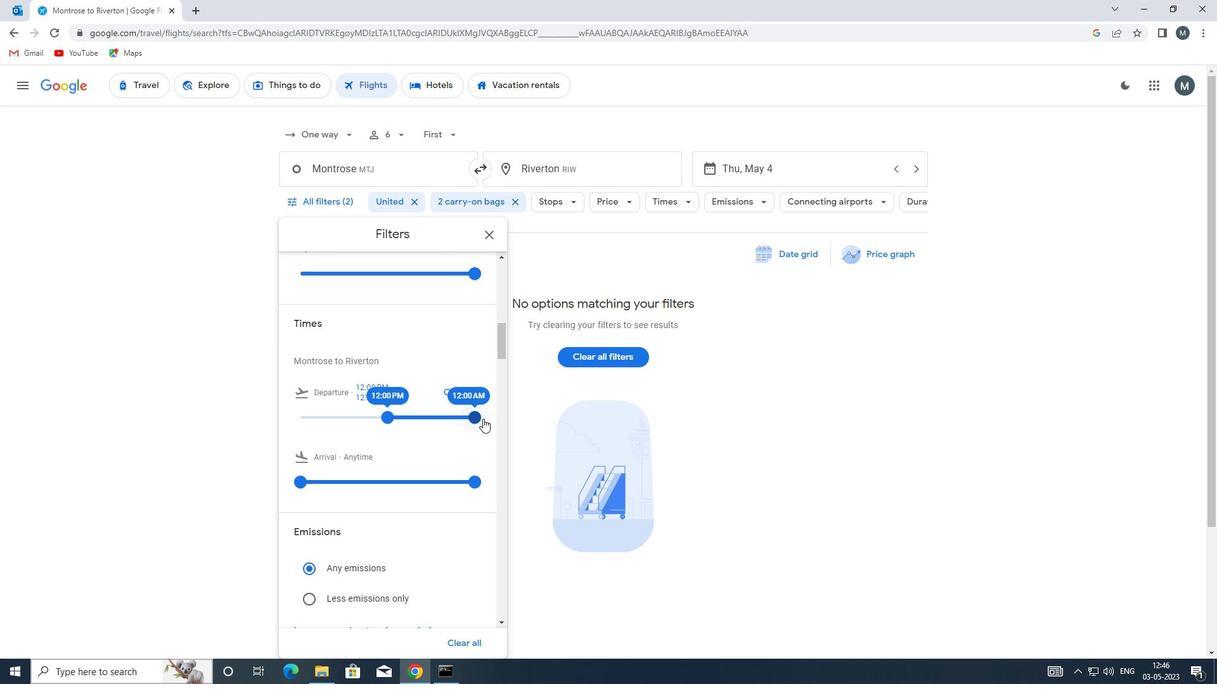 
Action: Mouse moved to (382, 415)
Screenshot: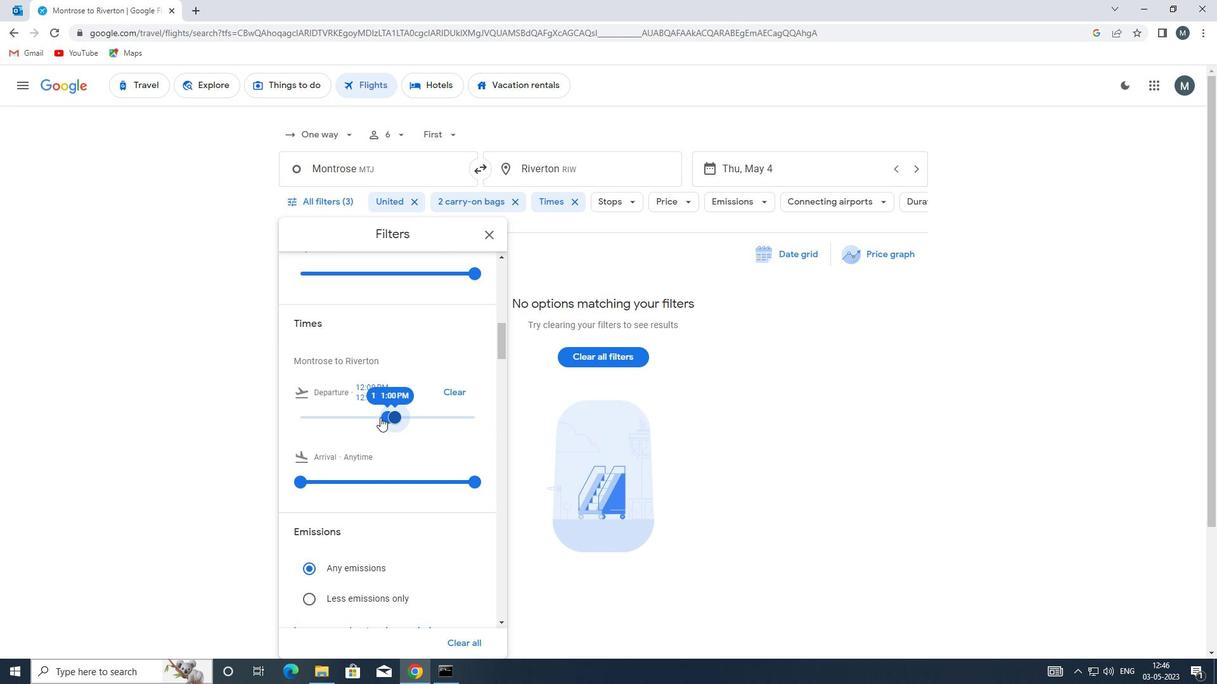 
Action: Mouse scrolled (382, 415) with delta (0, 0)
Screenshot: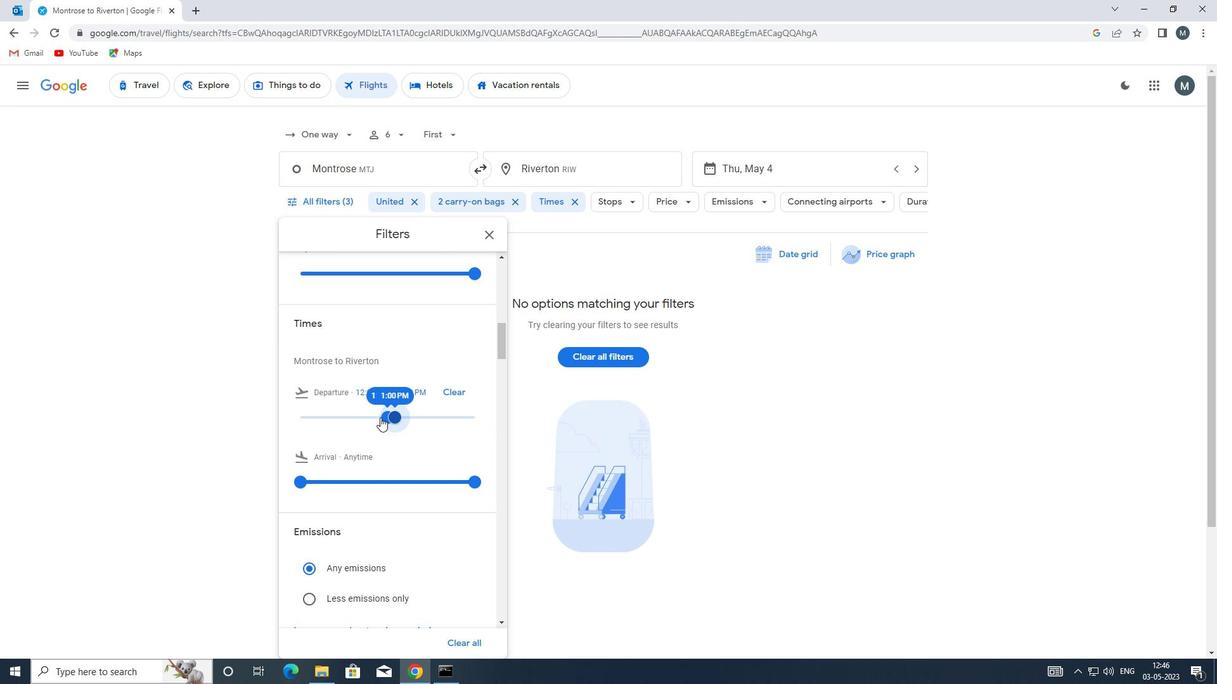 
Action: Mouse scrolled (382, 415) with delta (0, 0)
Screenshot: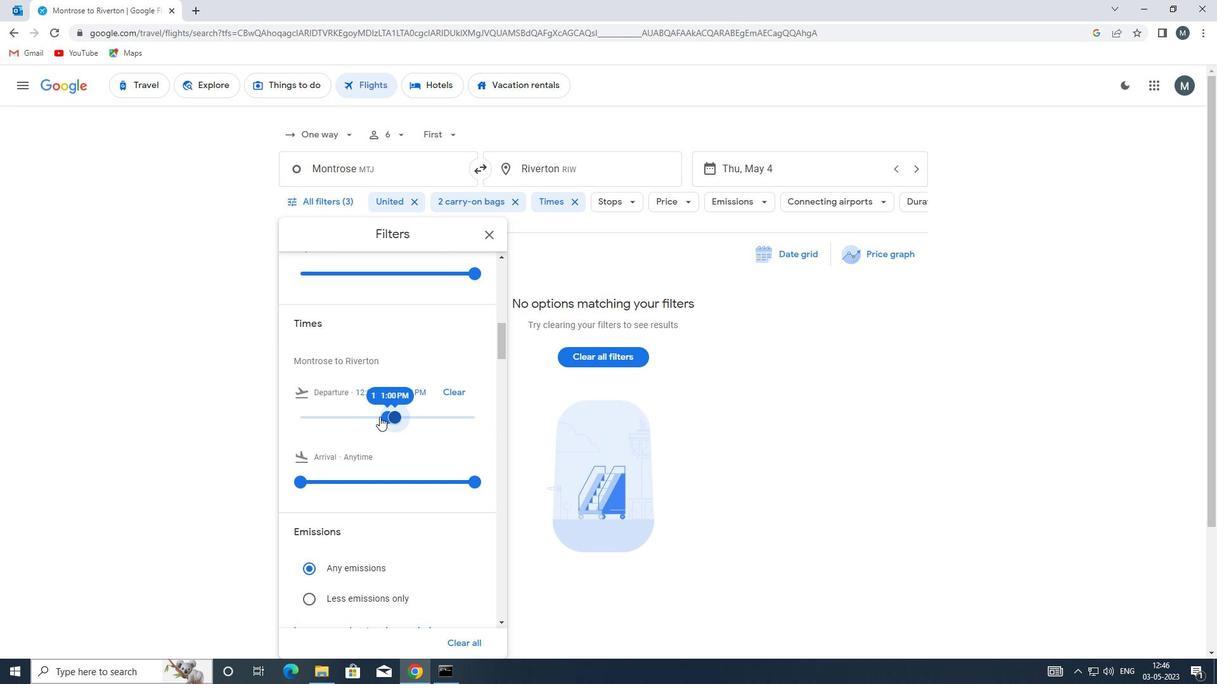 
Action: Mouse moved to (488, 237)
Screenshot: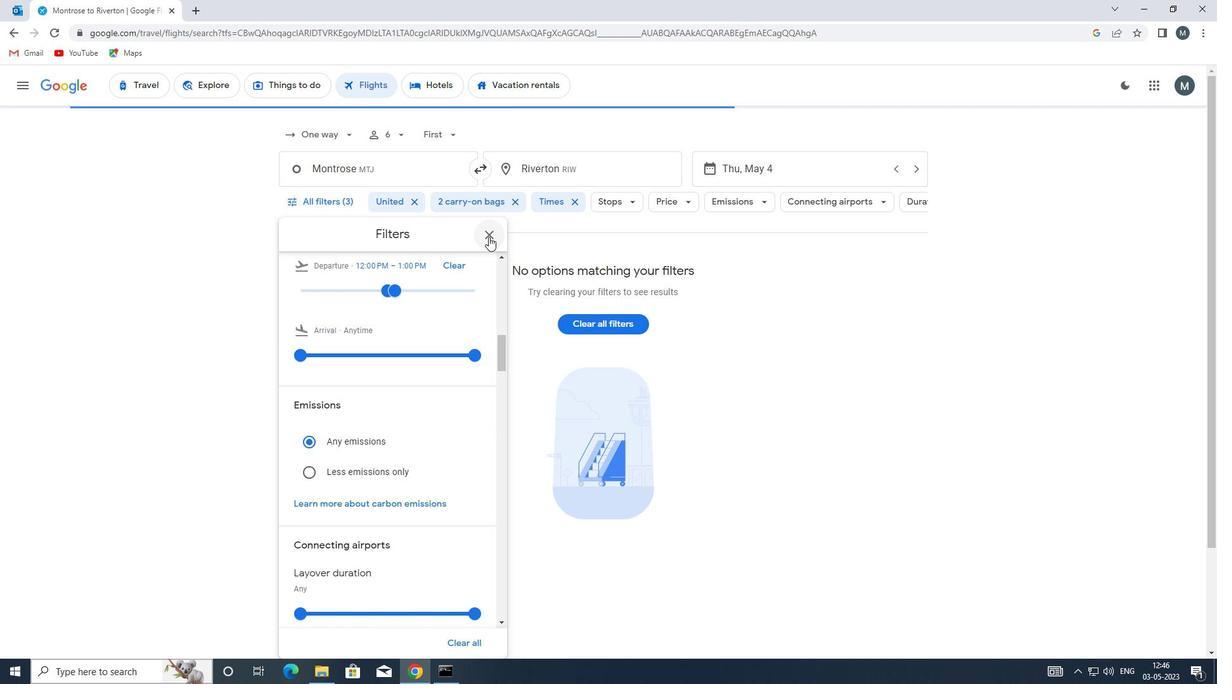 
Action: Mouse pressed left at (488, 237)
Screenshot: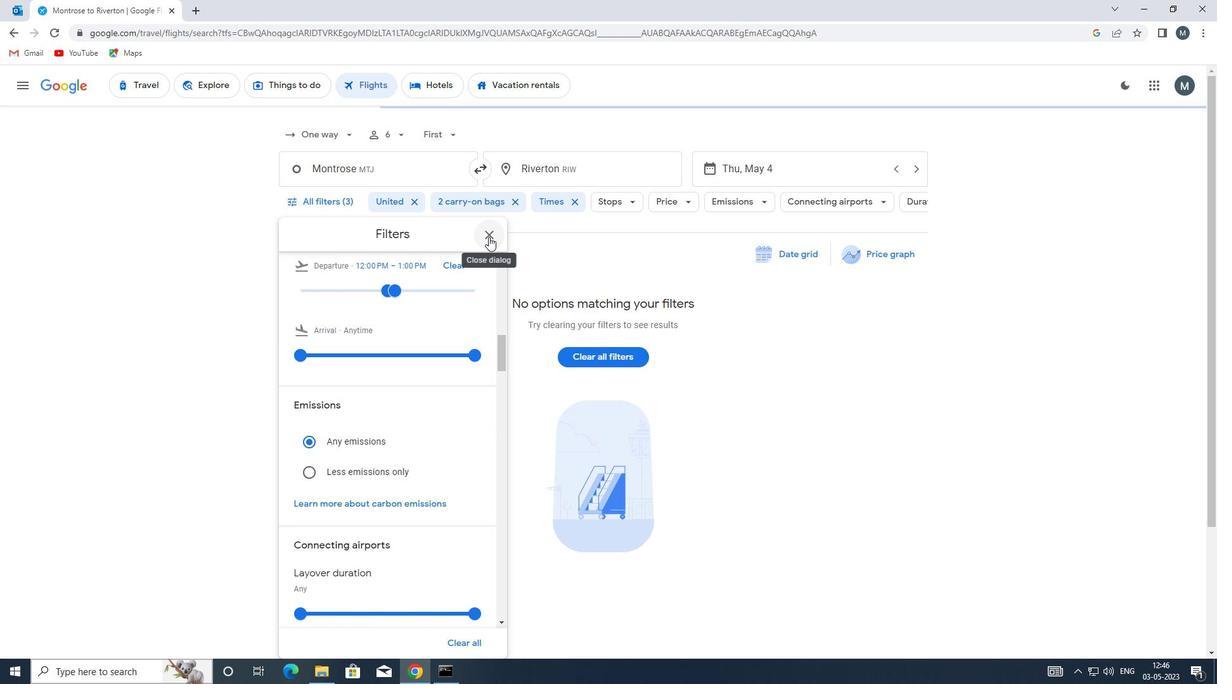 
